 Task: Add Attachment from computer to Card Card0000000333 in Board Board0000000084 in Workspace WS0000000028 in Trello. Add Cover Purple to Card Card0000000333 in Board Board0000000084 in Workspace WS0000000028 in Trello. Add "Move Card To …" Button titled Button0000000333 to "top" of the list "To Do" to Card Card0000000333 in Board Board0000000084 in Workspace WS0000000028 in Trello. Add Description DS0000000333 to Card Card0000000333 in Board Board0000000084 in Workspace WS0000000028 in Trello. Add Comment CM0000000333 to Card Card0000000333 in Board Board0000000084 in Workspace WS0000000028 in Trello
Action: Mouse moved to (341, 256)
Screenshot: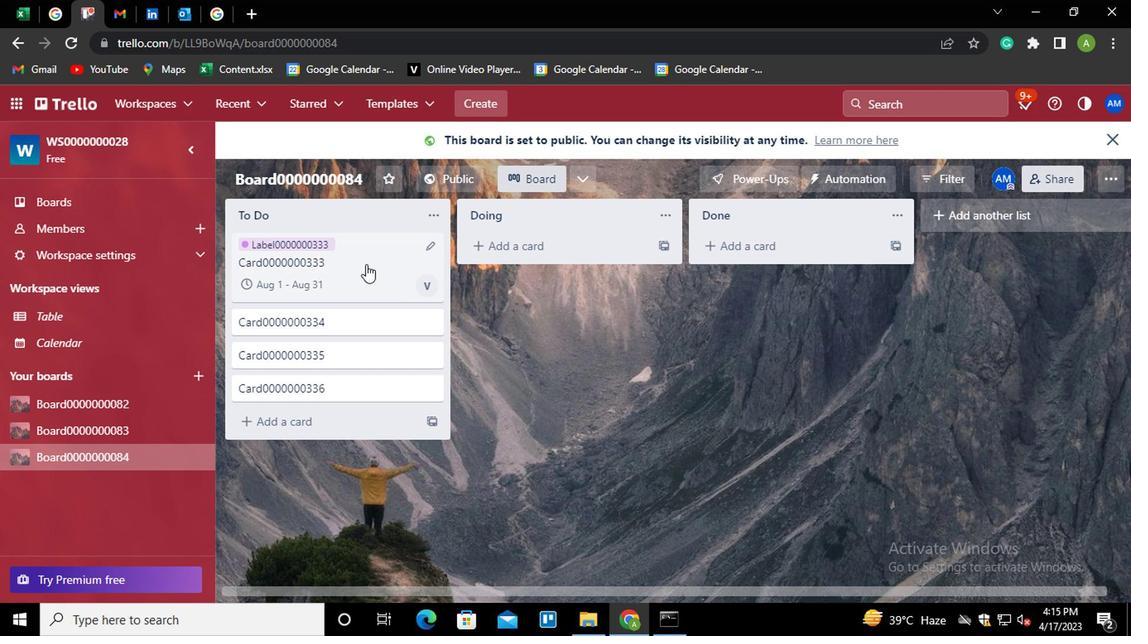 
Action: Mouse pressed left at (341, 256)
Screenshot: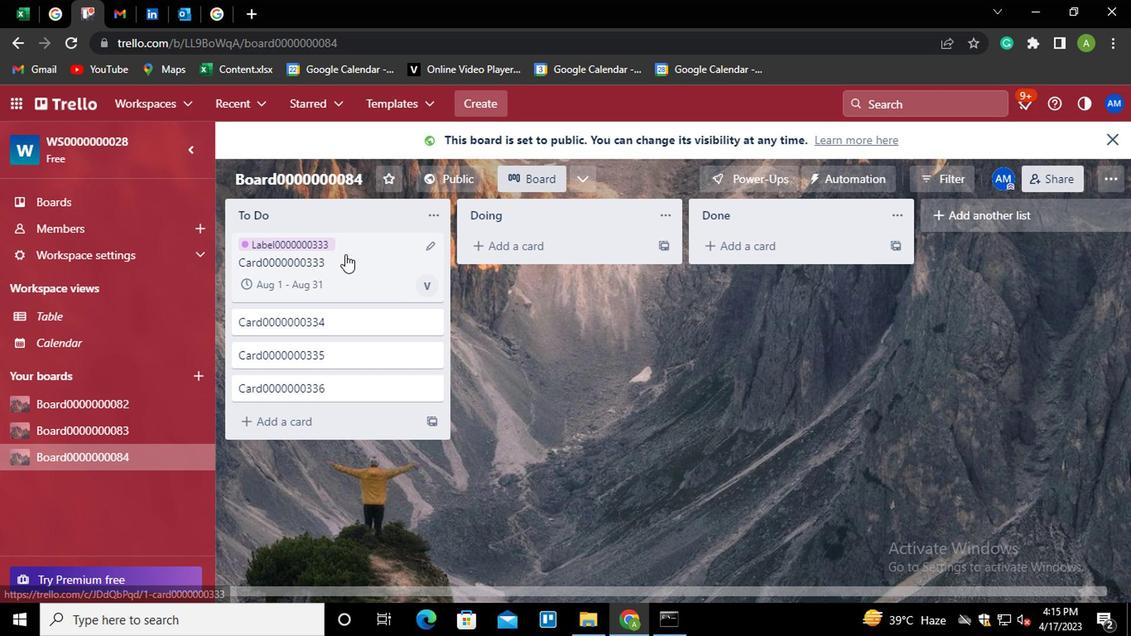 
Action: Mouse moved to (757, 368)
Screenshot: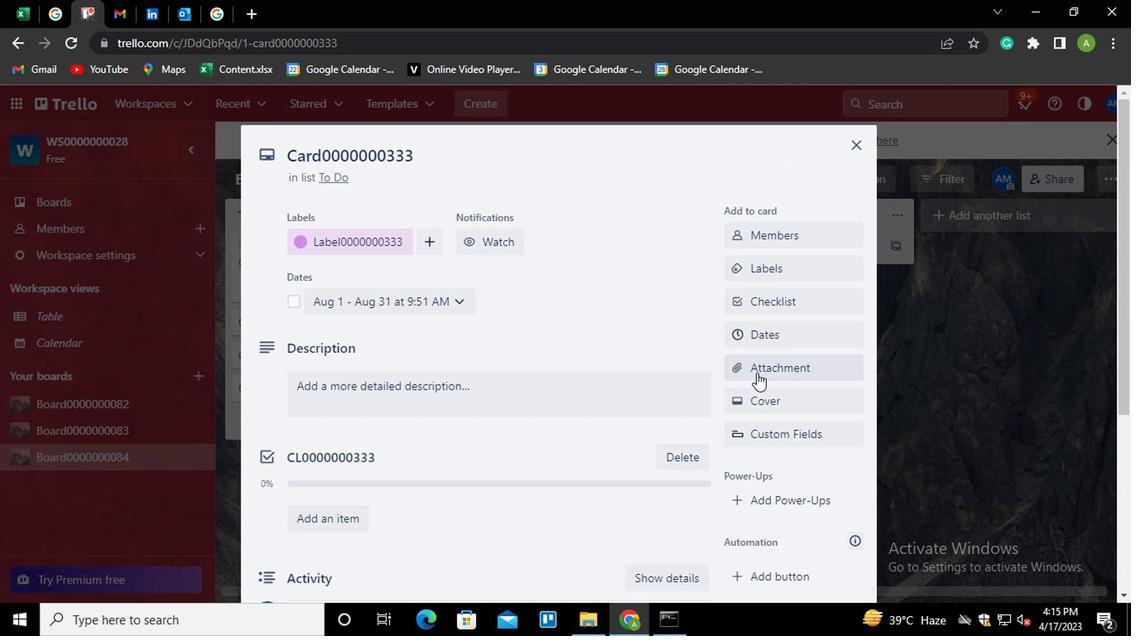 
Action: Mouse pressed left at (757, 368)
Screenshot: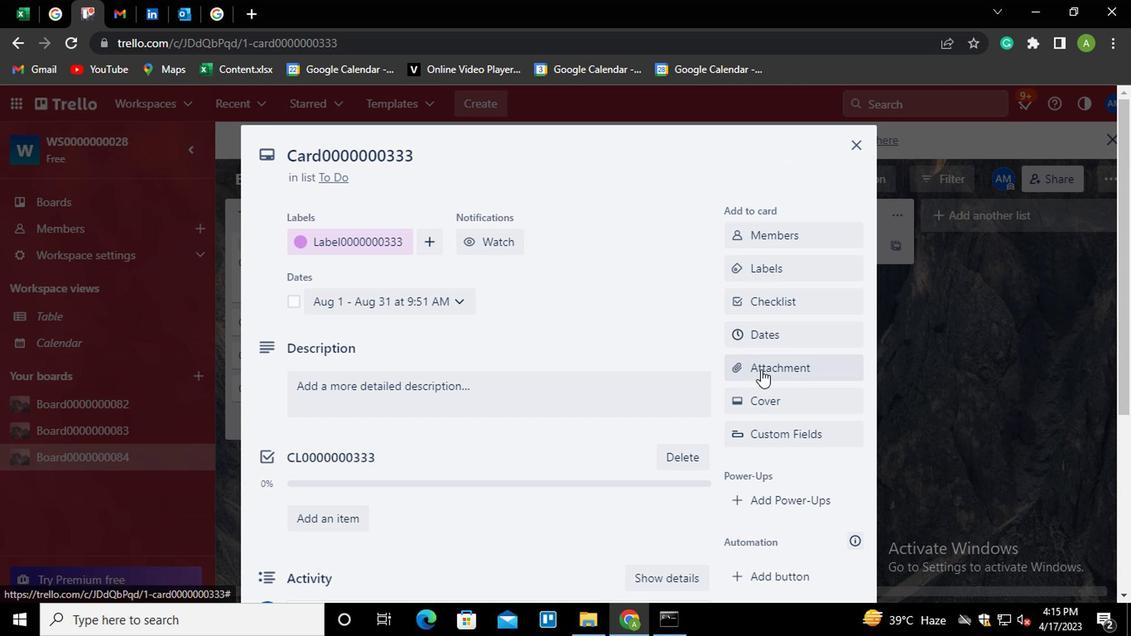 
Action: Mouse moved to (744, 182)
Screenshot: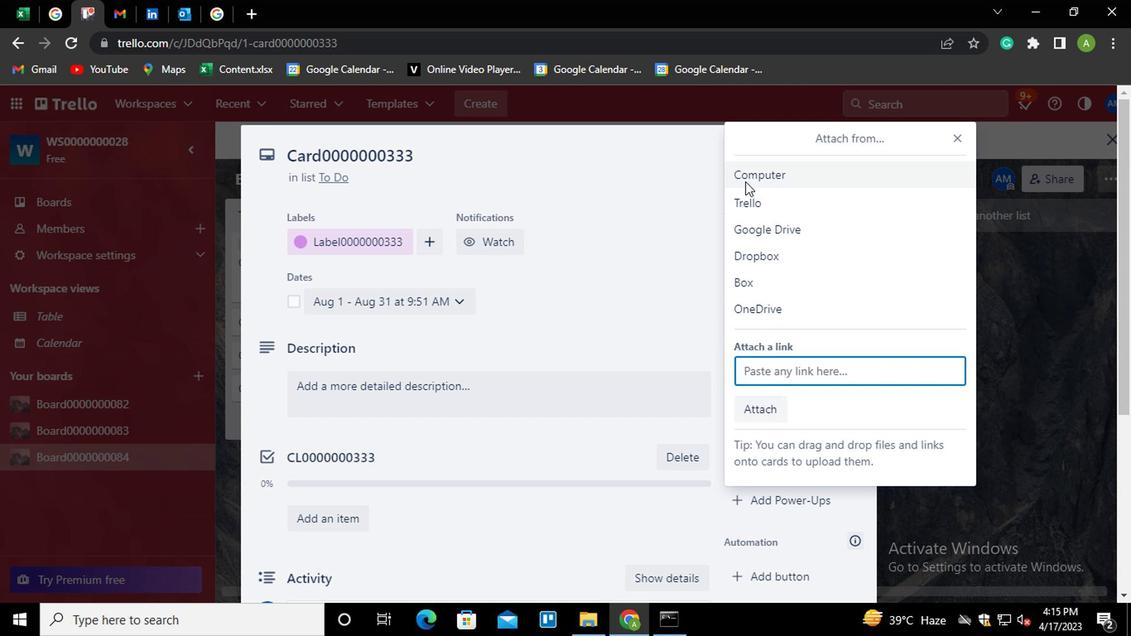 
Action: Mouse pressed left at (744, 182)
Screenshot: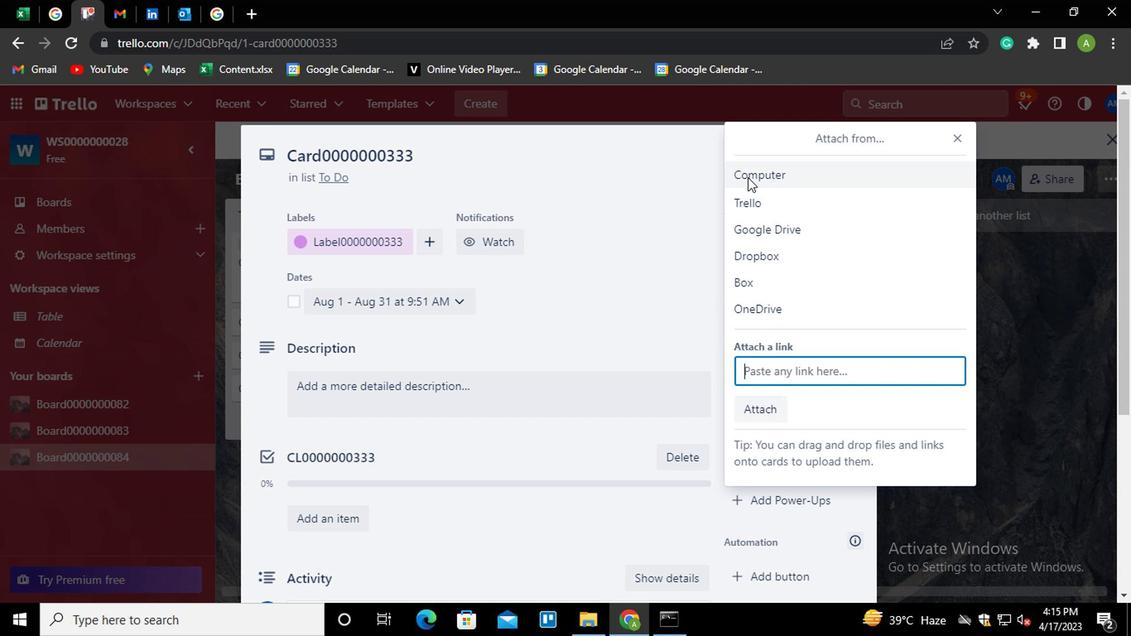 
Action: Mouse moved to (201, 121)
Screenshot: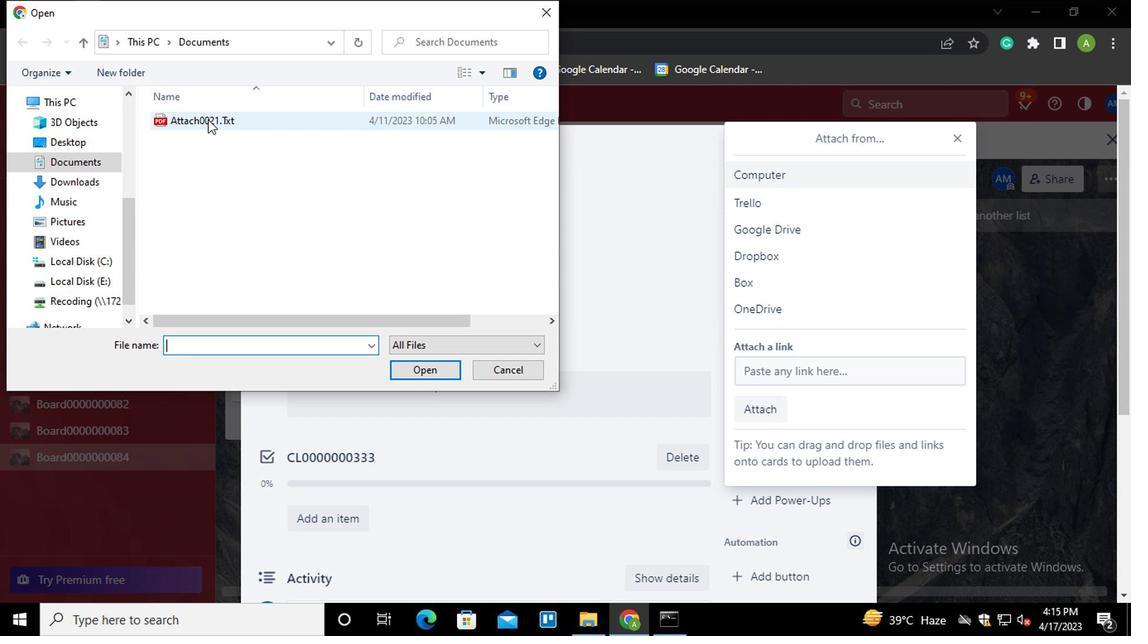 
Action: Mouse pressed left at (201, 121)
Screenshot: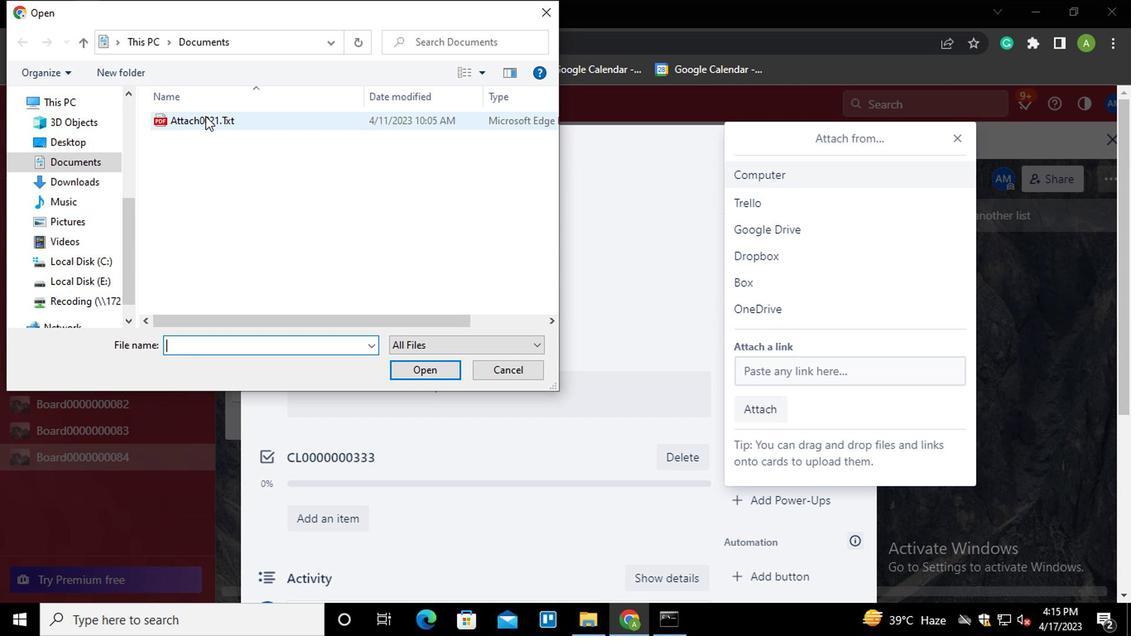 
Action: Mouse moved to (411, 368)
Screenshot: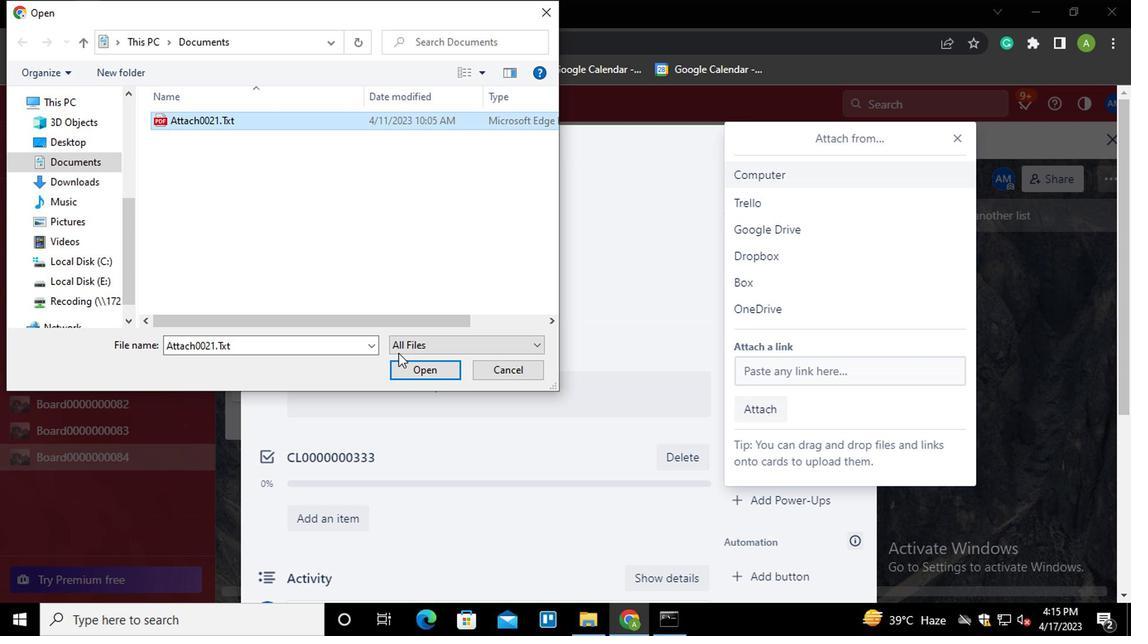 
Action: Mouse pressed left at (411, 368)
Screenshot: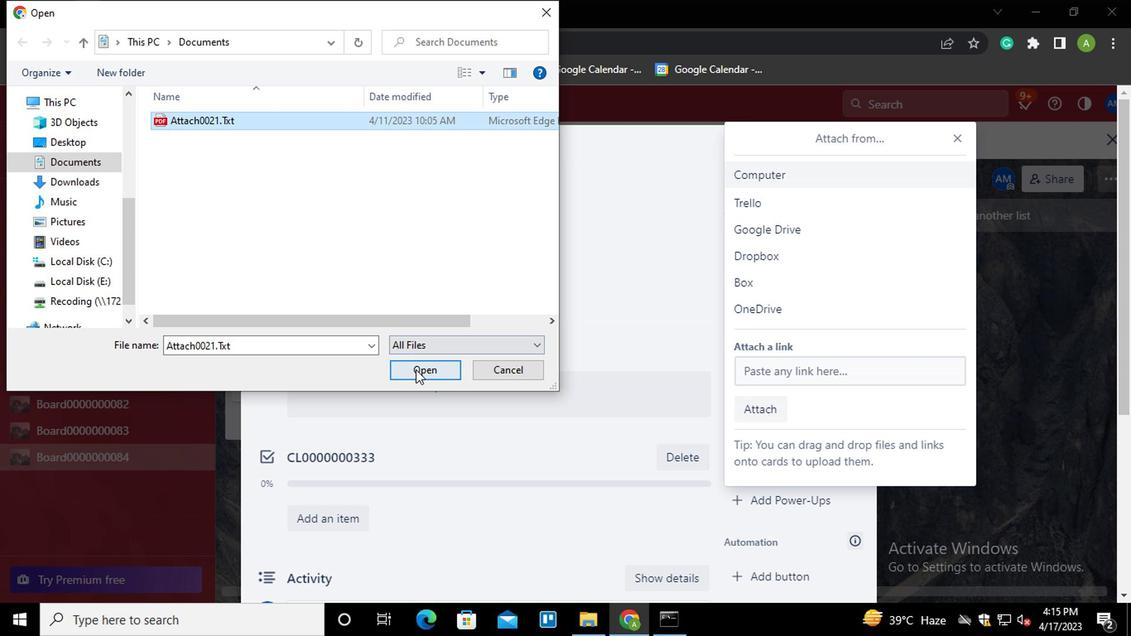 
Action: Mouse moved to (773, 398)
Screenshot: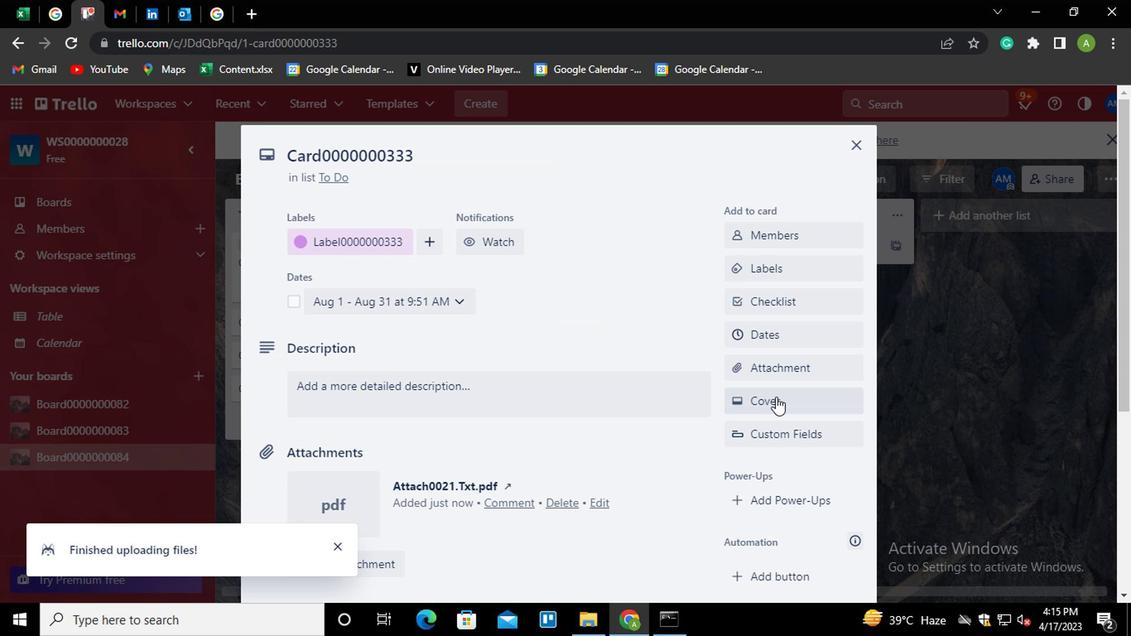 
Action: Mouse pressed left at (773, 398)
Screenshot: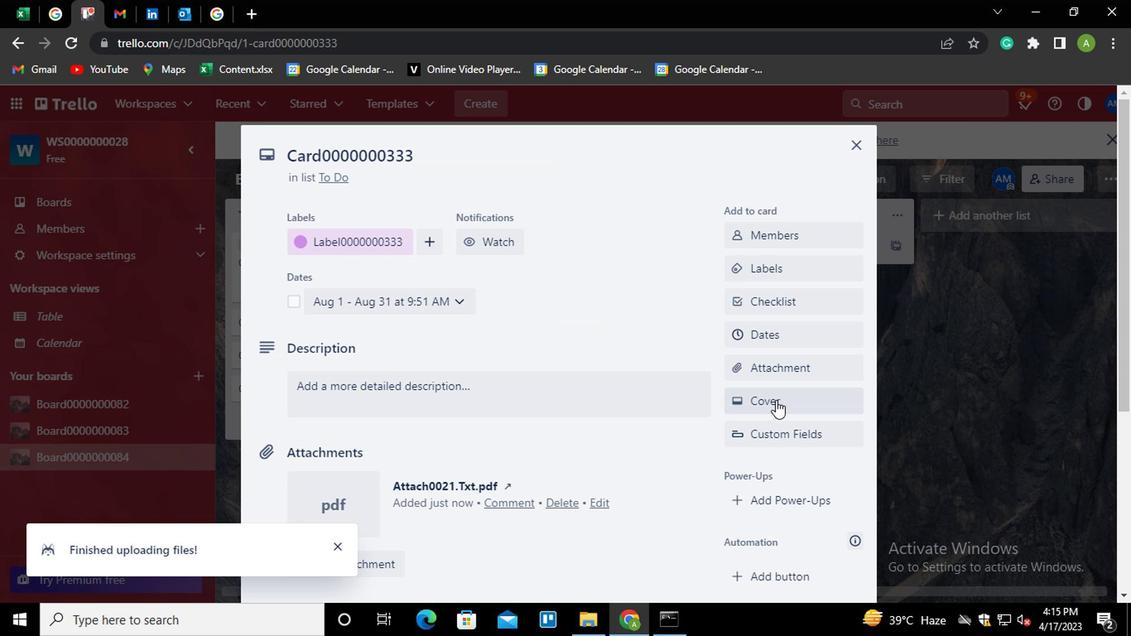 
Action: Mouse moved to (929, 281)
Screenshot: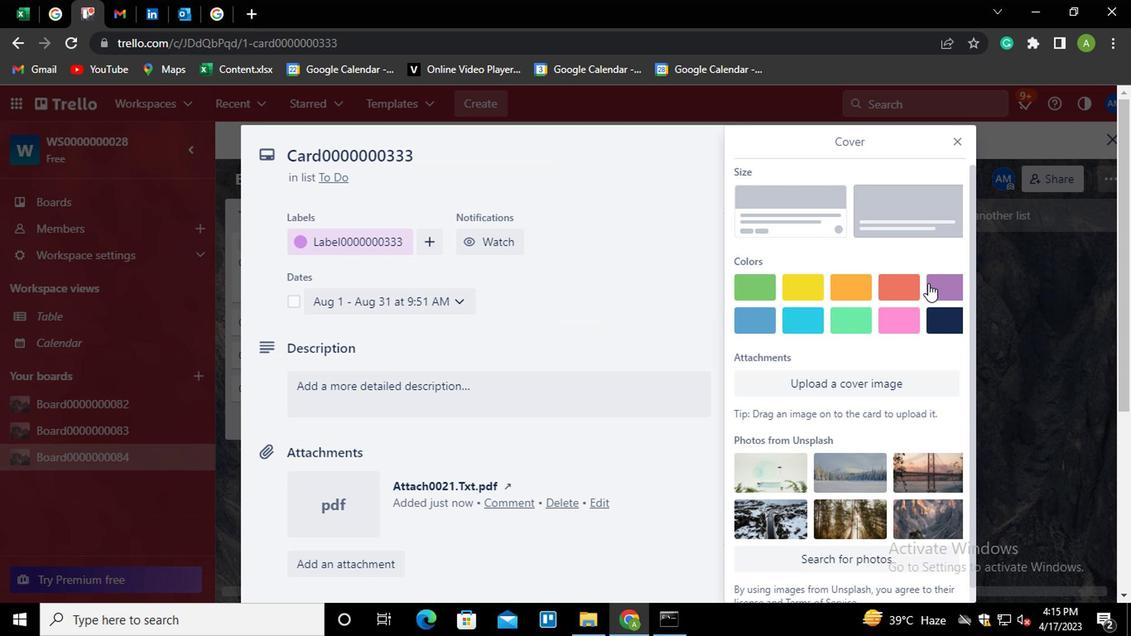 
Action: Mouse pressed left at (929, 281)
Screenshot: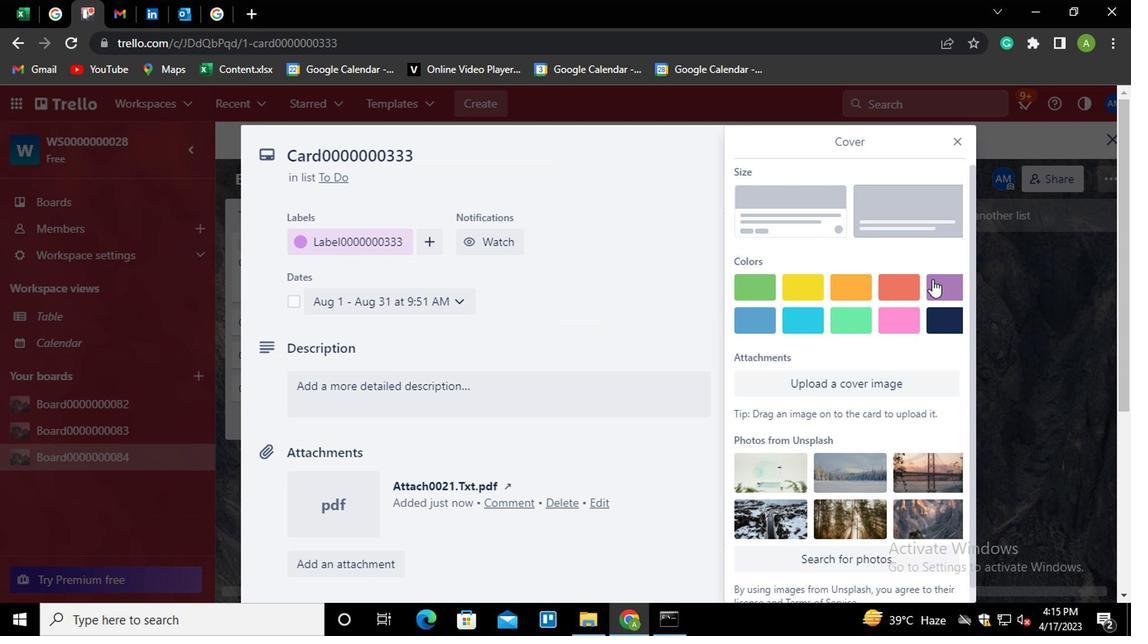 
Action: Mouse moved to (662, 371)
Screenshot: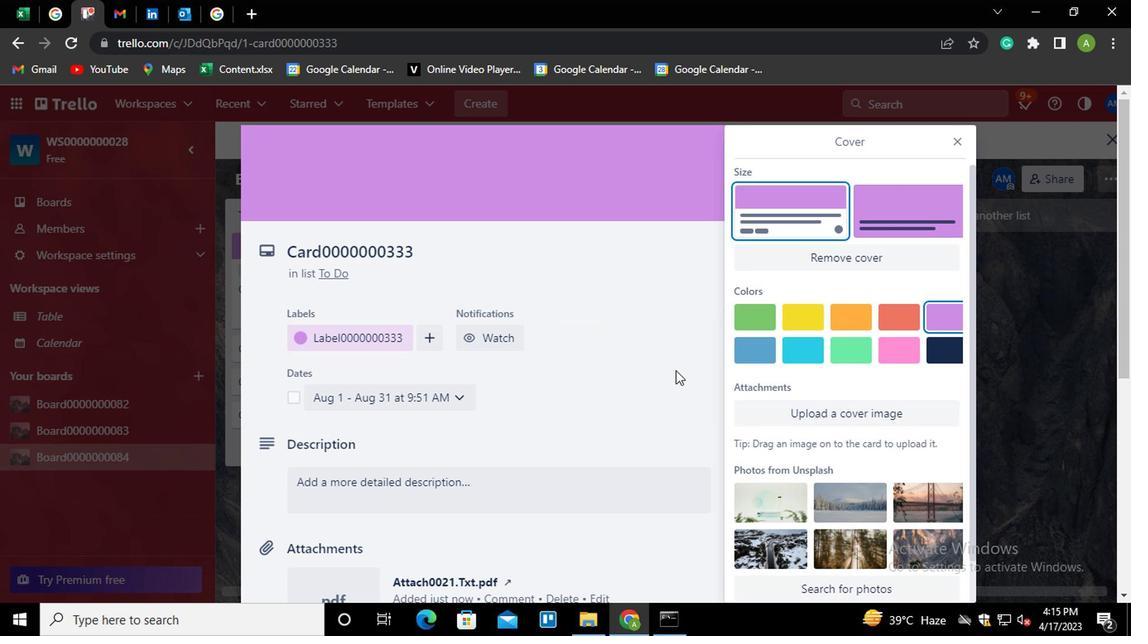 
Action: Mouse pressed left at (662, 371)
Screenshot: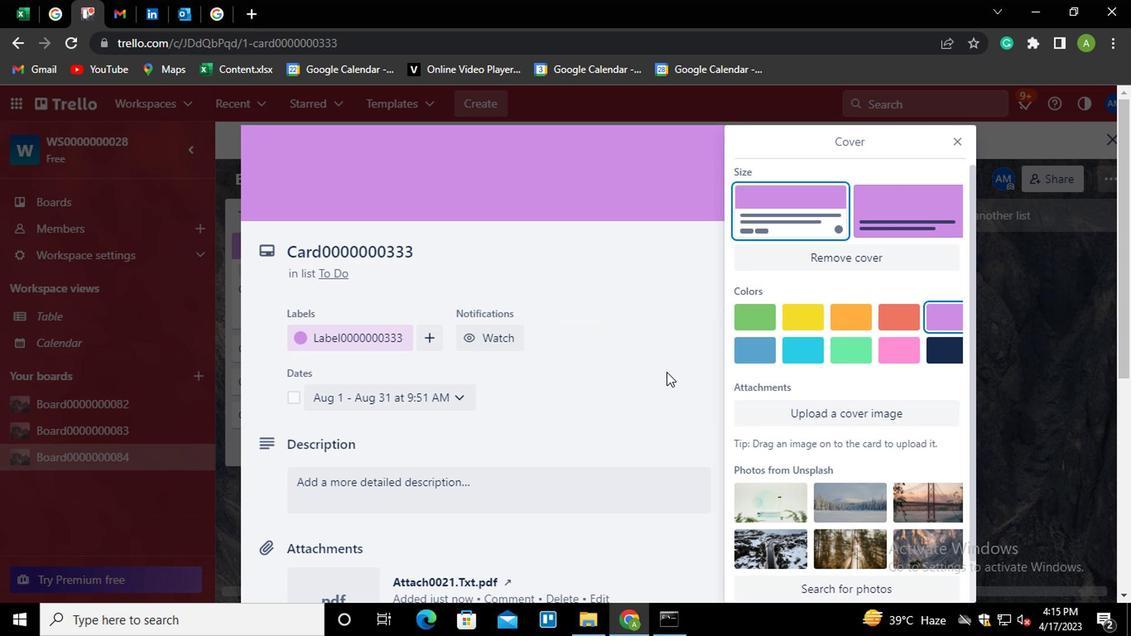 
Action: Mouse moved to (761, 421)
Screenshot: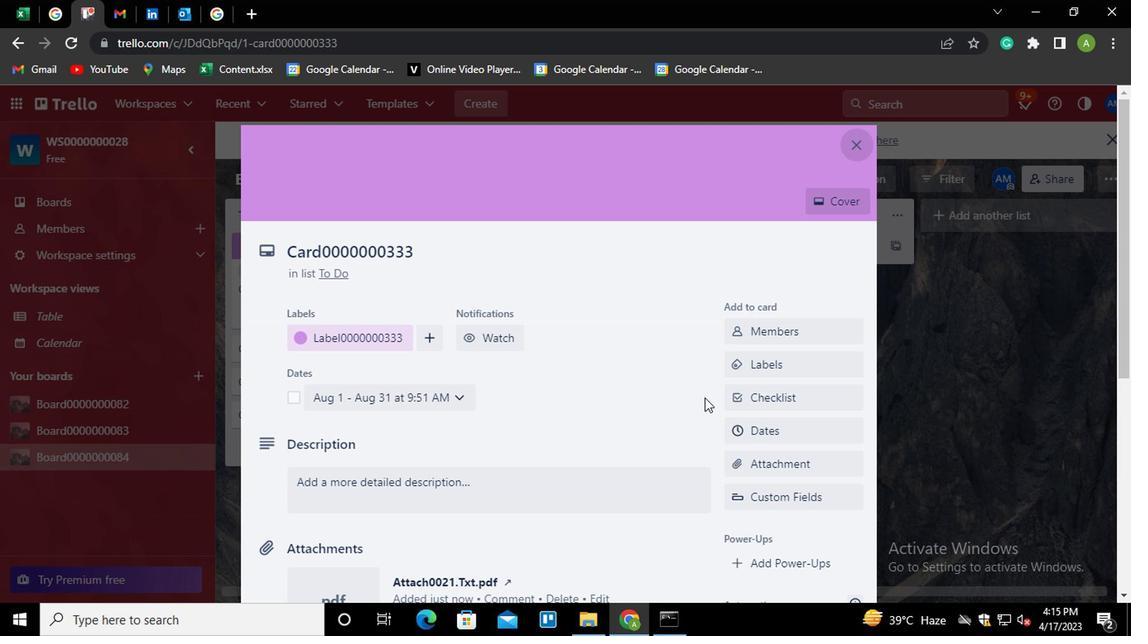 
Action: Mouse scrolled (761, 421) with delta (0, 0)
Screenshot: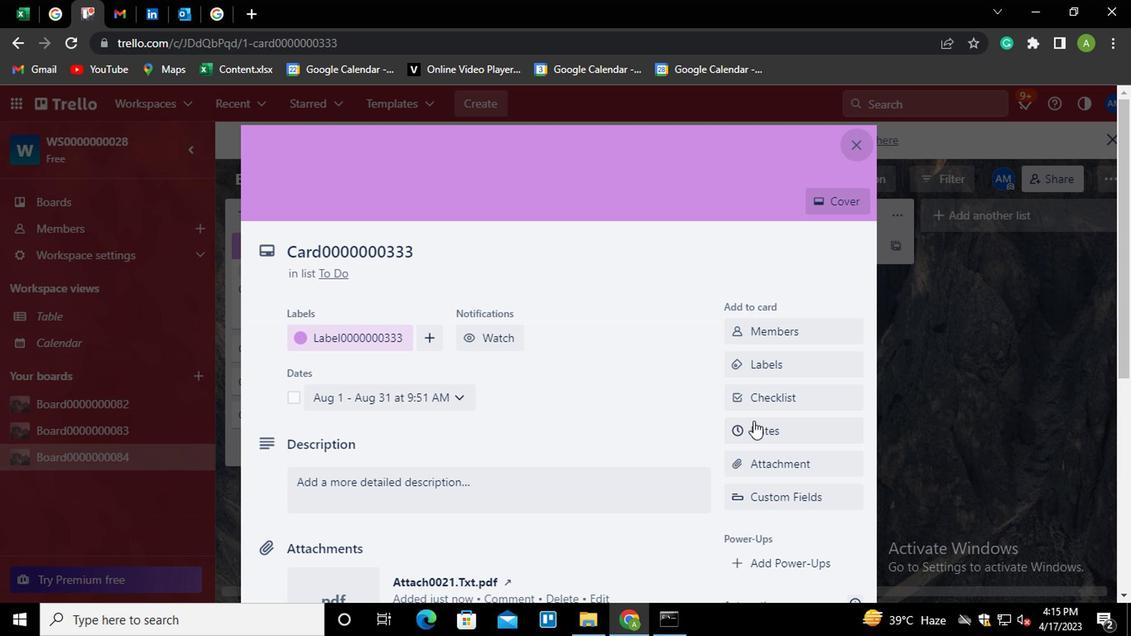 
Action: Mouse scrolled (761, 421) with delta (0, 0)
Screenshot: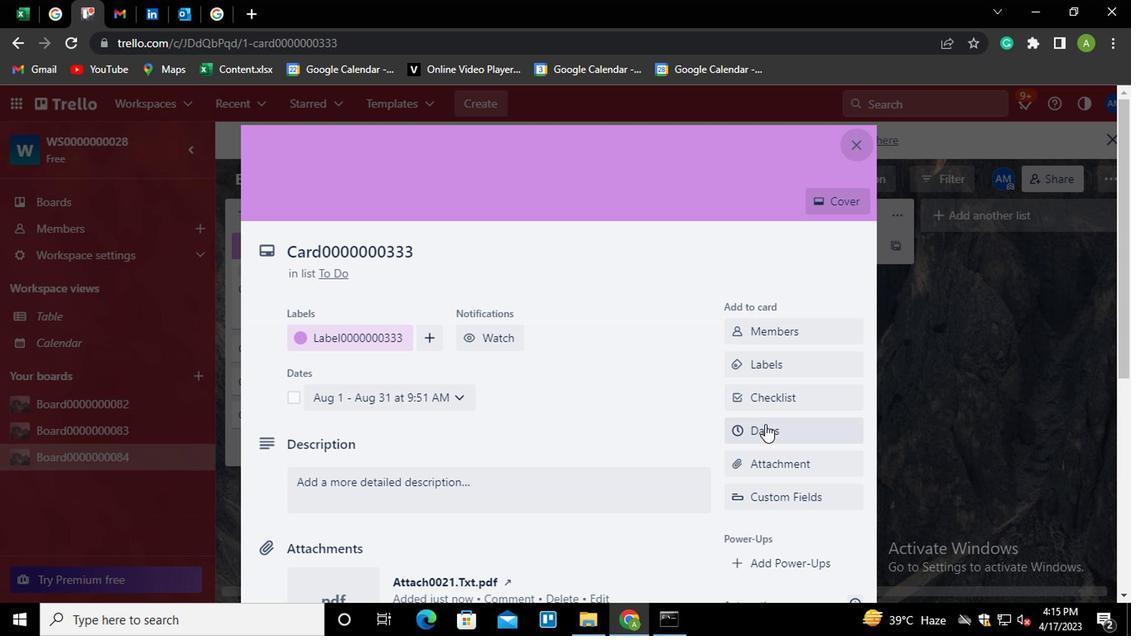 
Action: Mouse moved to (771, 463)
Screenshot: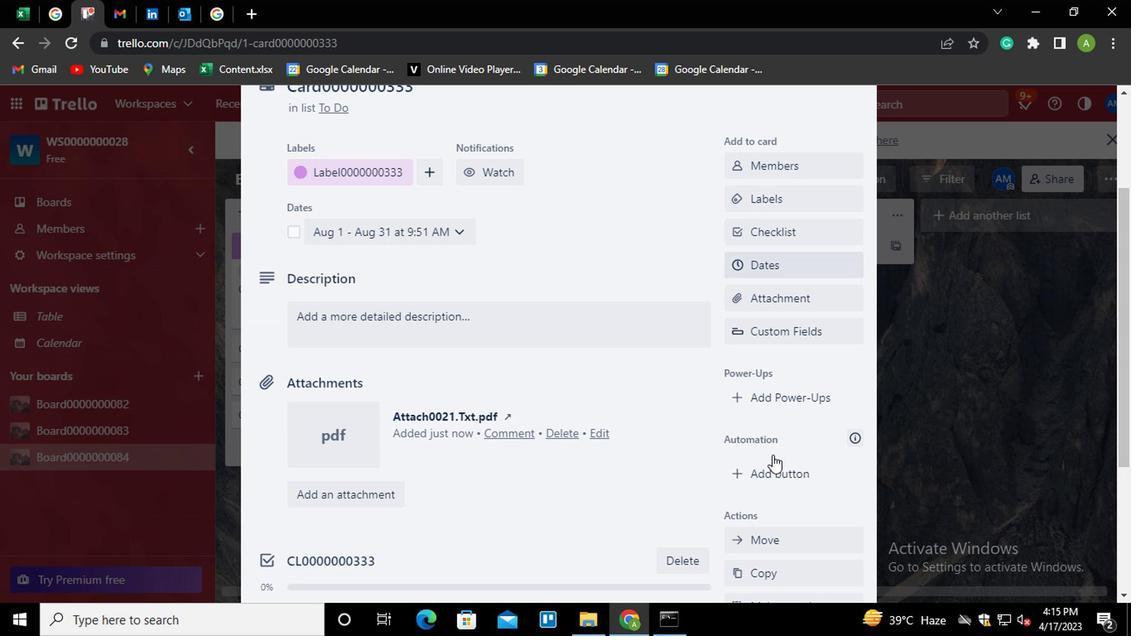 
Action: Mouse pressed left at (771, 463)
Screenshot: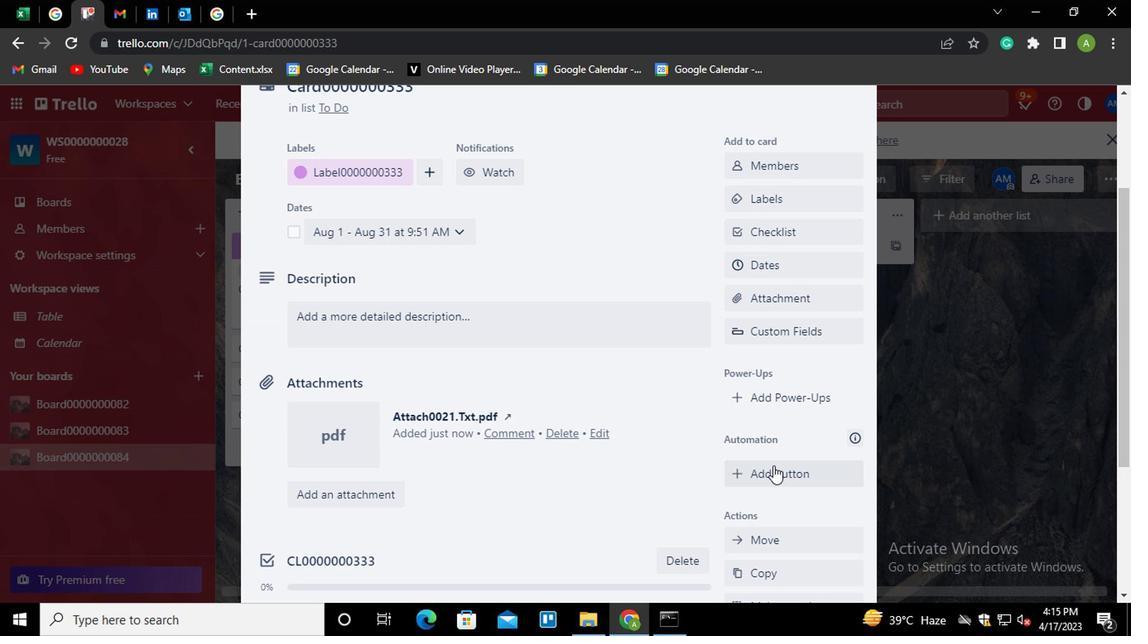 
Action: Mouse moved to (769, 213)
Screenshot: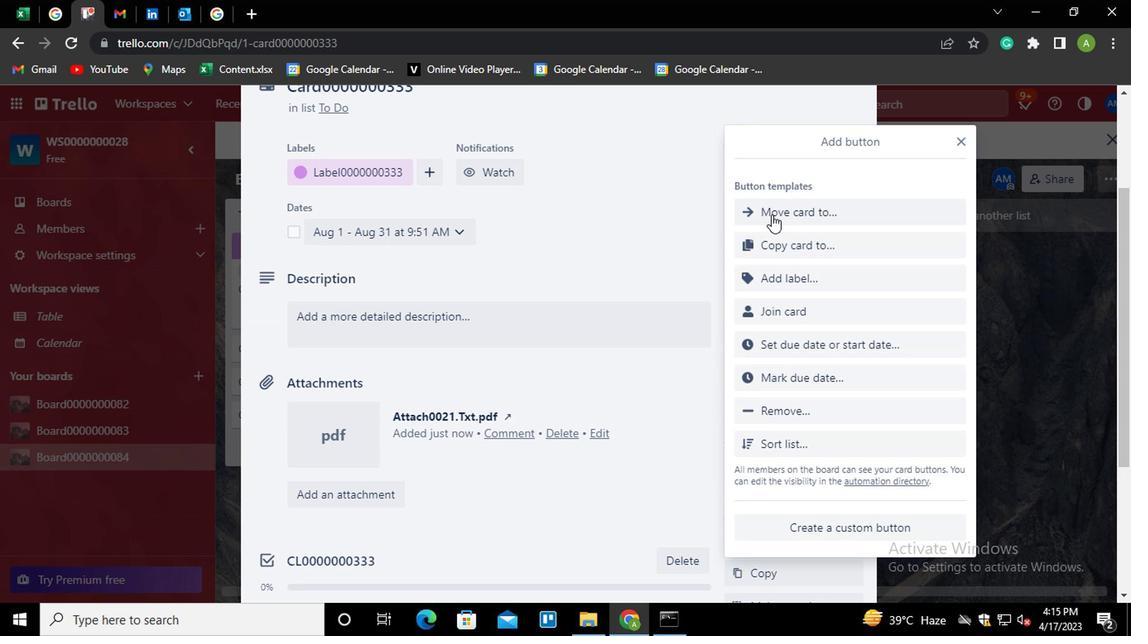 
Action: Mouse pressed left at (769, 213)
Screenshot: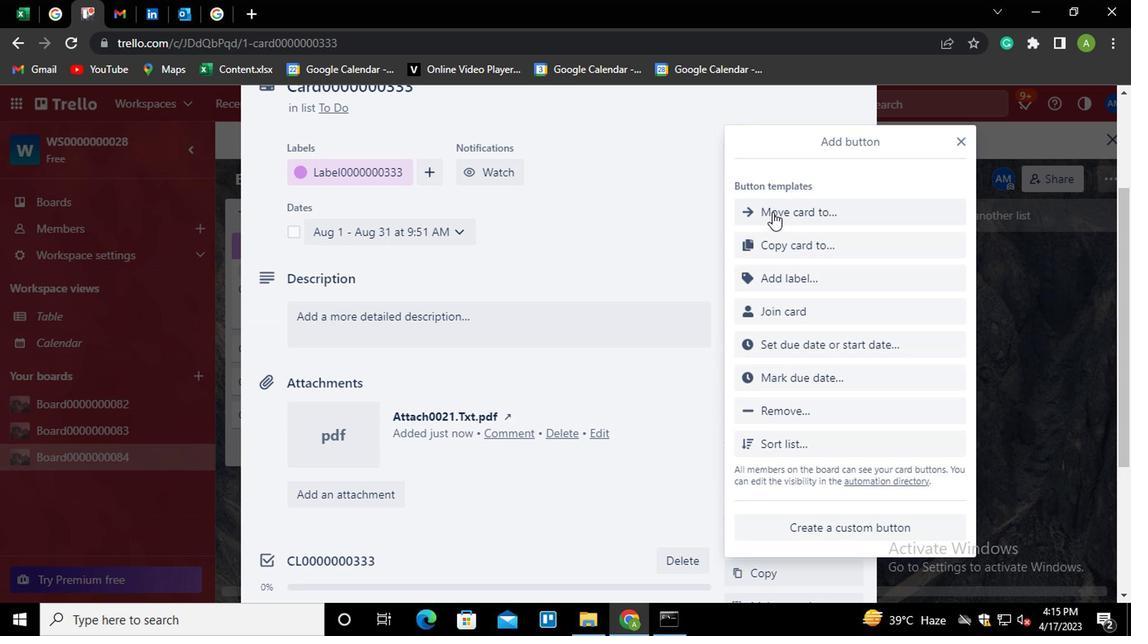 
Action: Mouse moved to (793, 215)
Screenshot: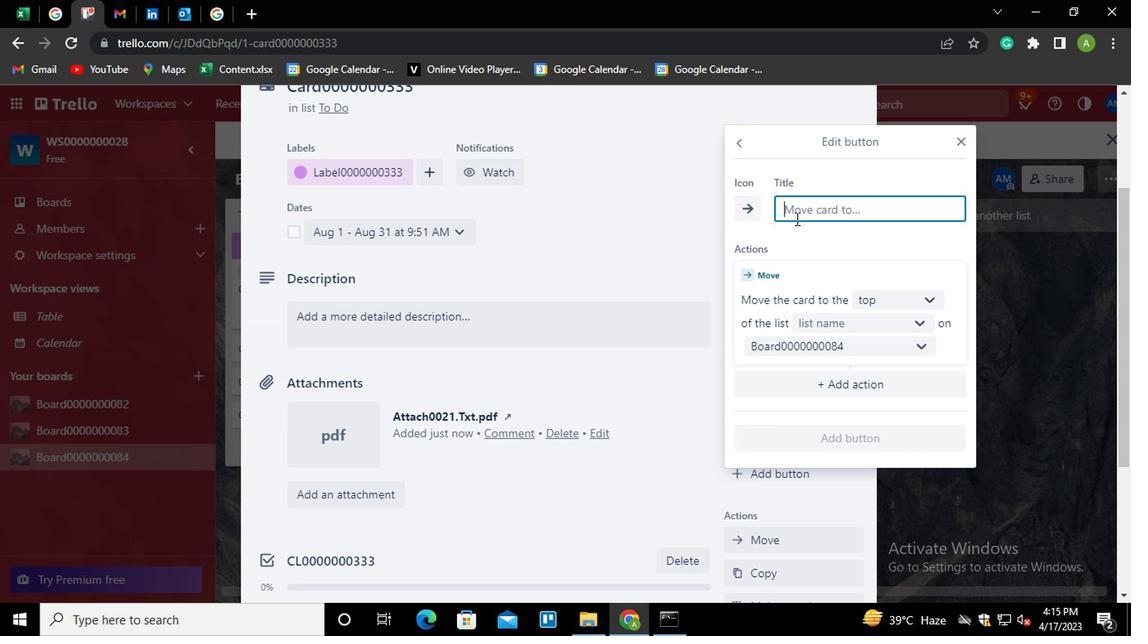 
Action: Key pressed <Key.shift>BUTTON0000000333
Screenshot: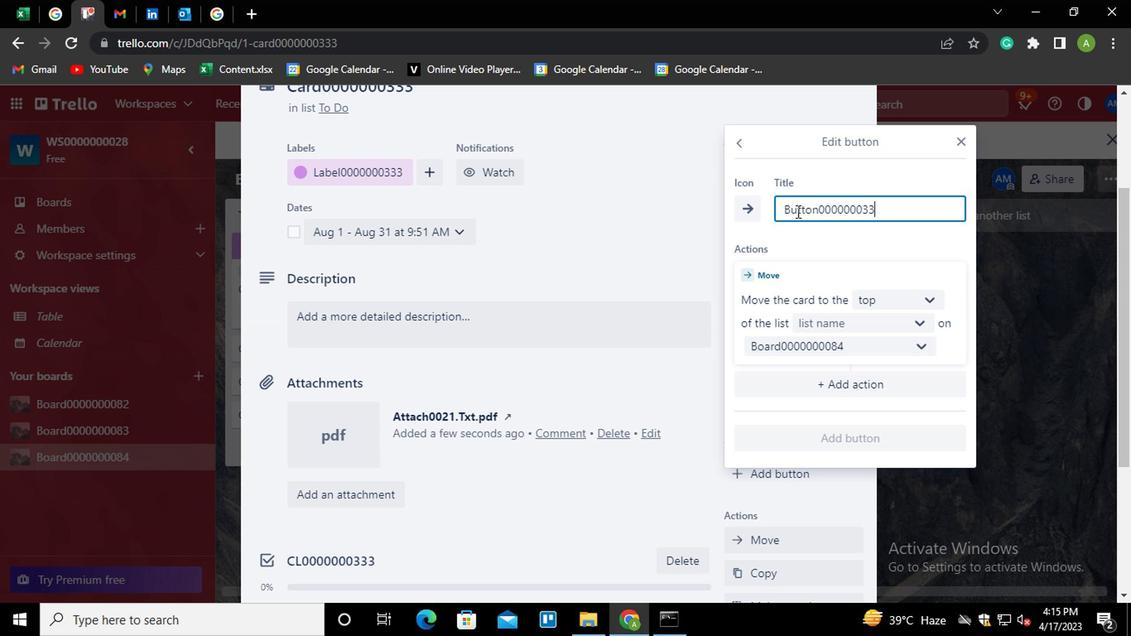 
Action: Mouse moved to (898, 326)
Screenshot: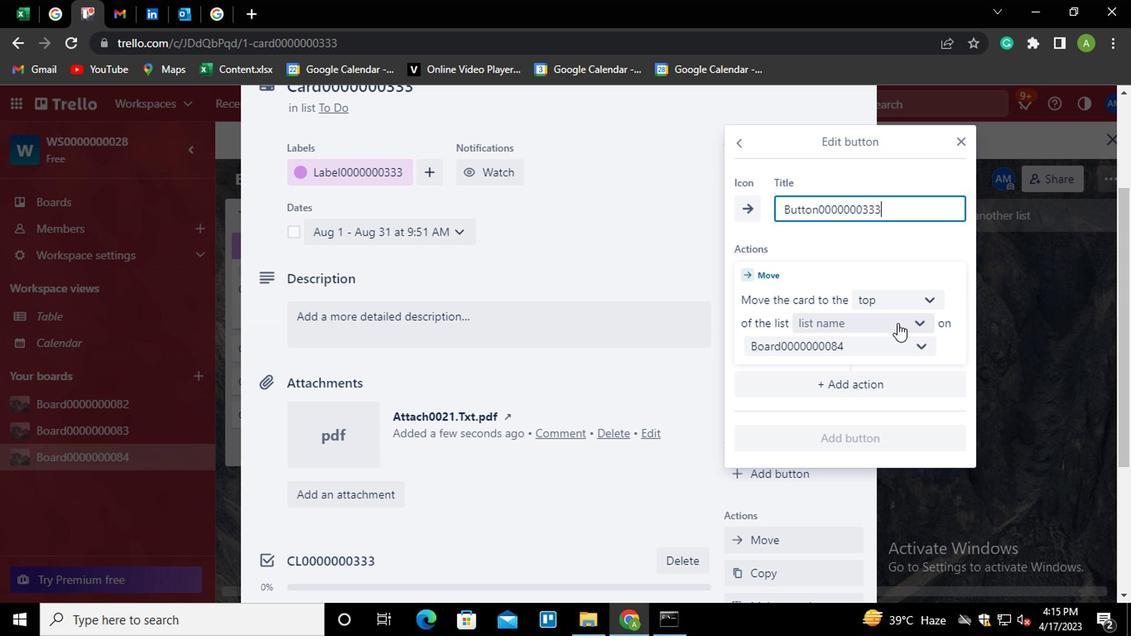 
Action: Mouse pressed left at (898, 326)
Screenshot: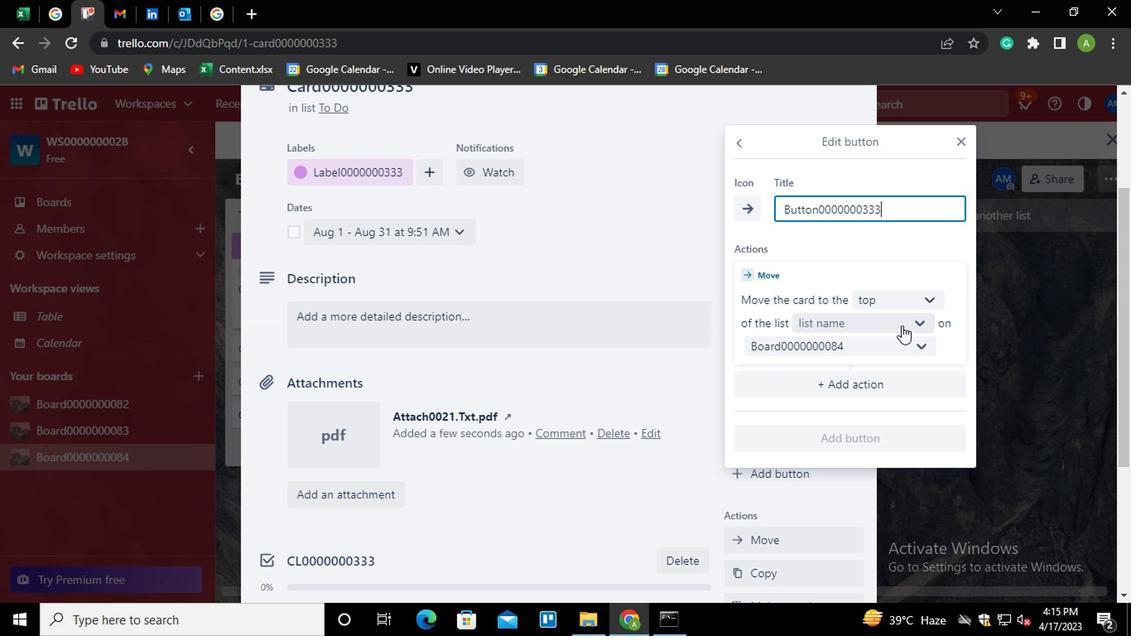 
Action: Mouse moved to (849, 359)
Screenshot: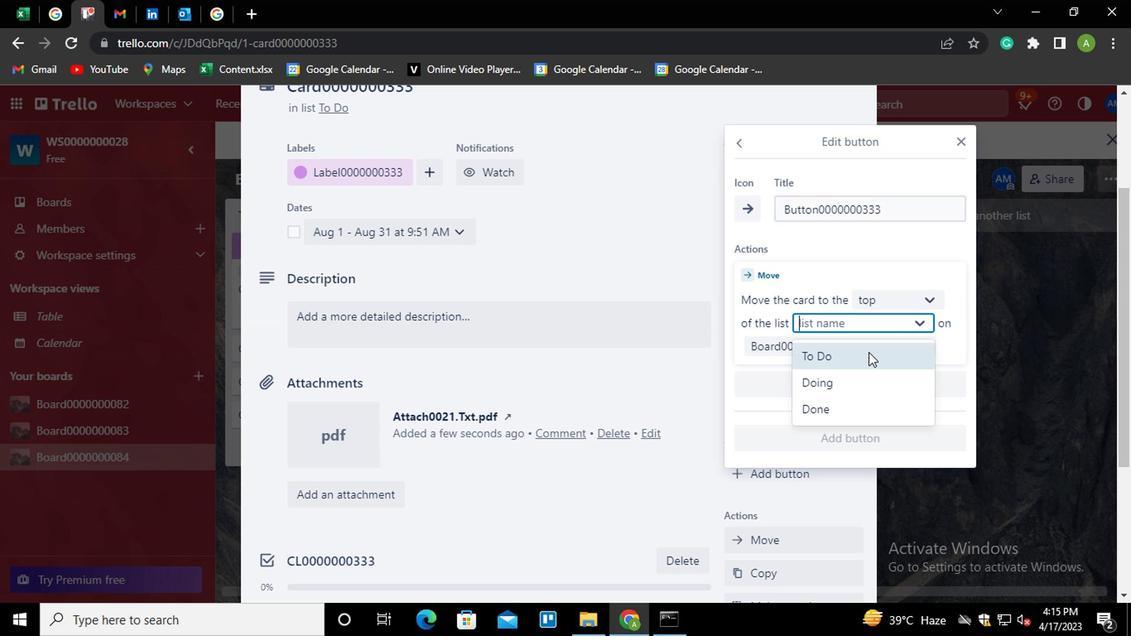 
Action: Mouse pressed left at (849, 359)
Screenshot: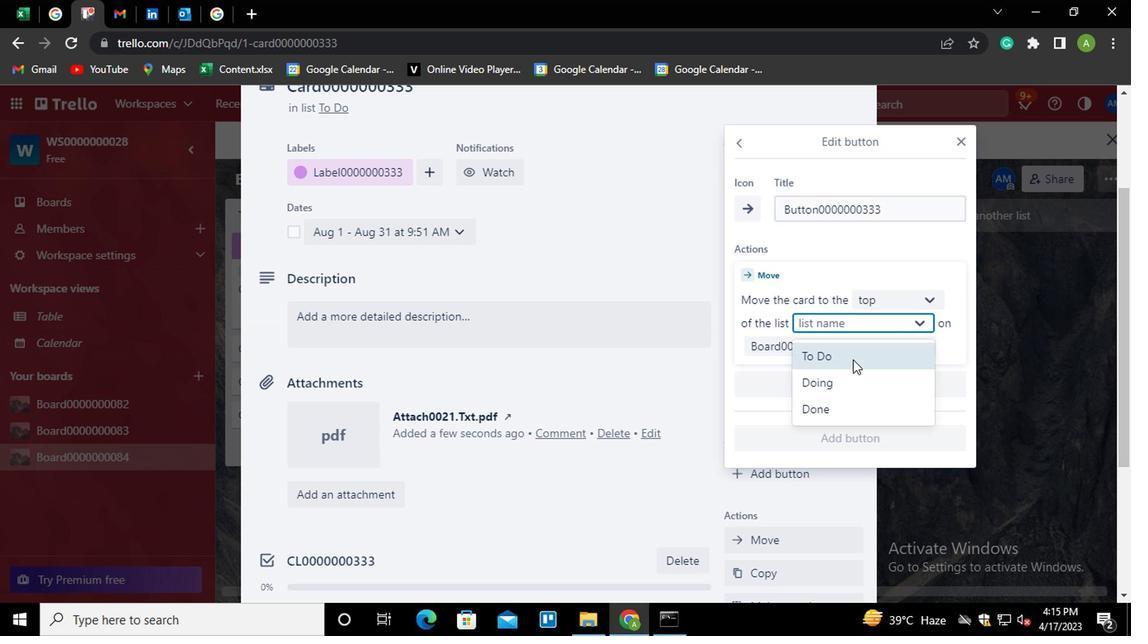 
Action: Mouse moved to (842, 443)
Screenshot: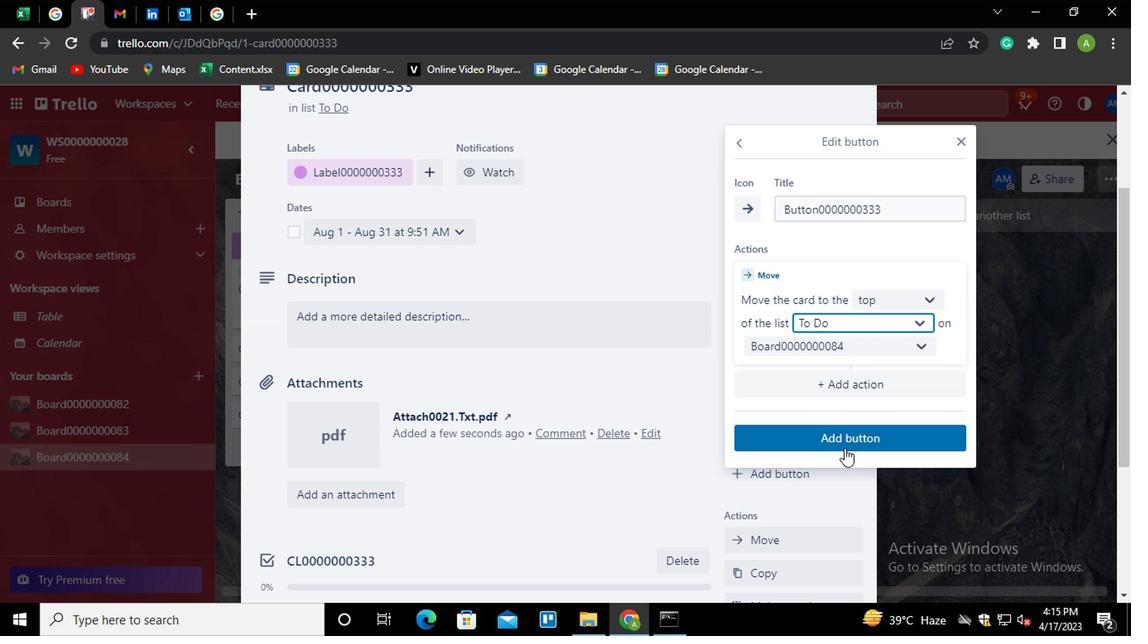 
Action: Mouse pressed left at (842, 443)
Screenshot: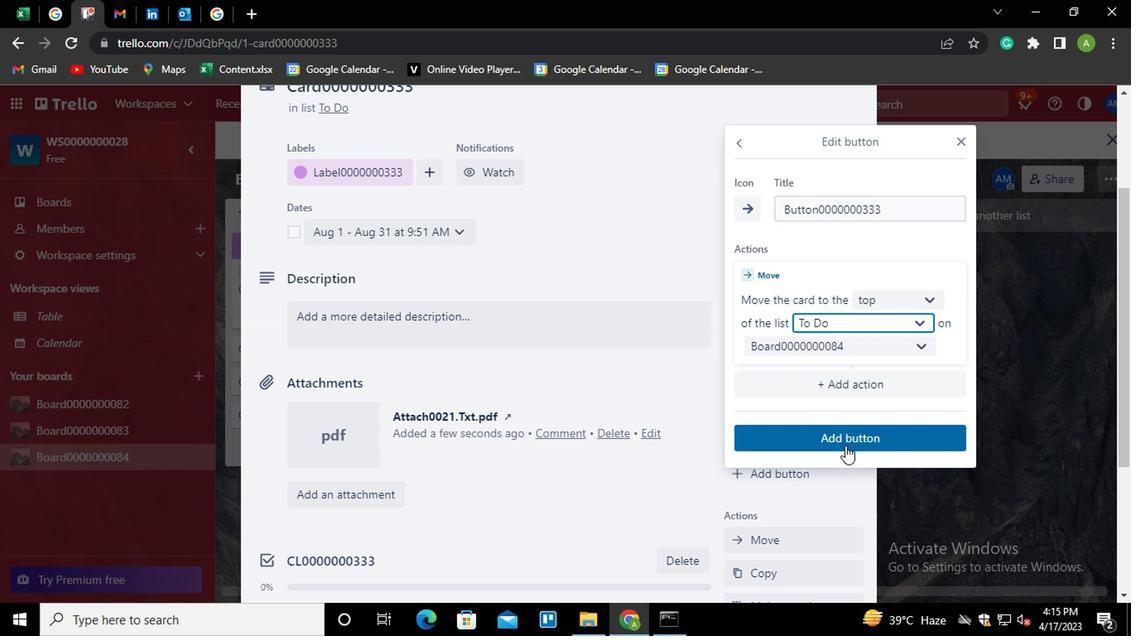 
Action: Mouse moved to (398, 311)
Screenshot: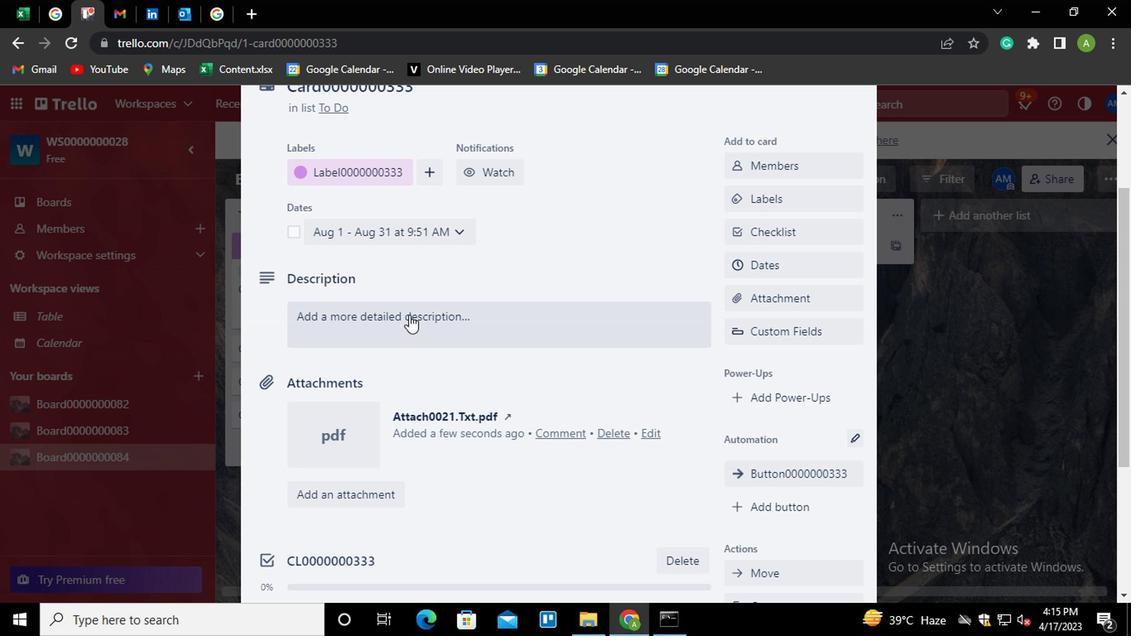 
Action: Mouse pressed left at (398, 311)
Screenshot: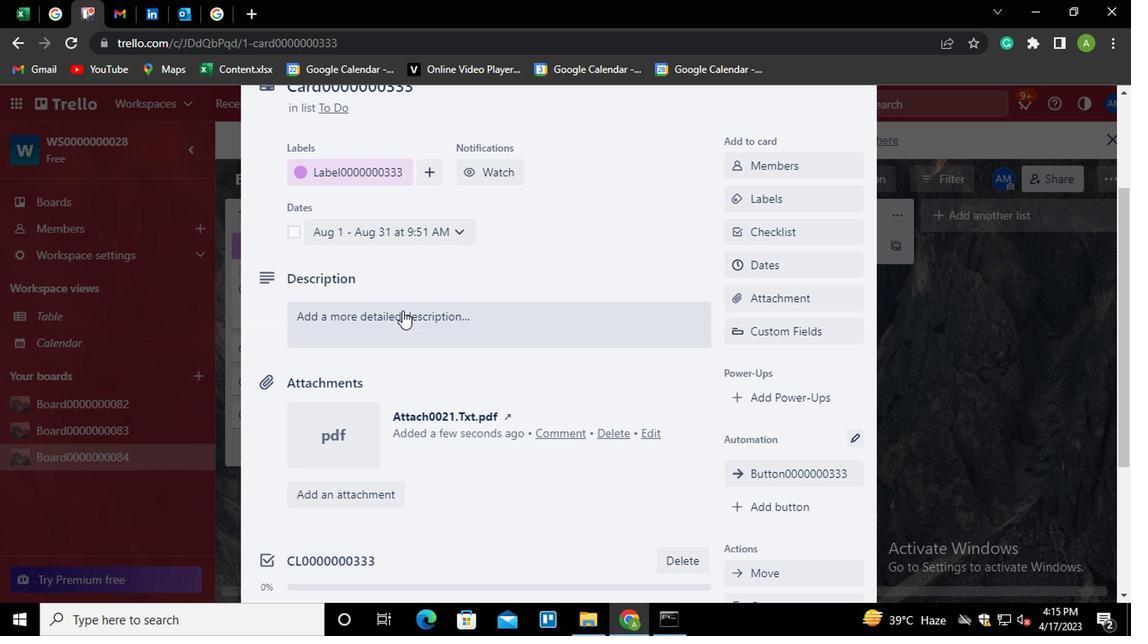 
Action: Mouse moved to (404, 333)
Screenshot: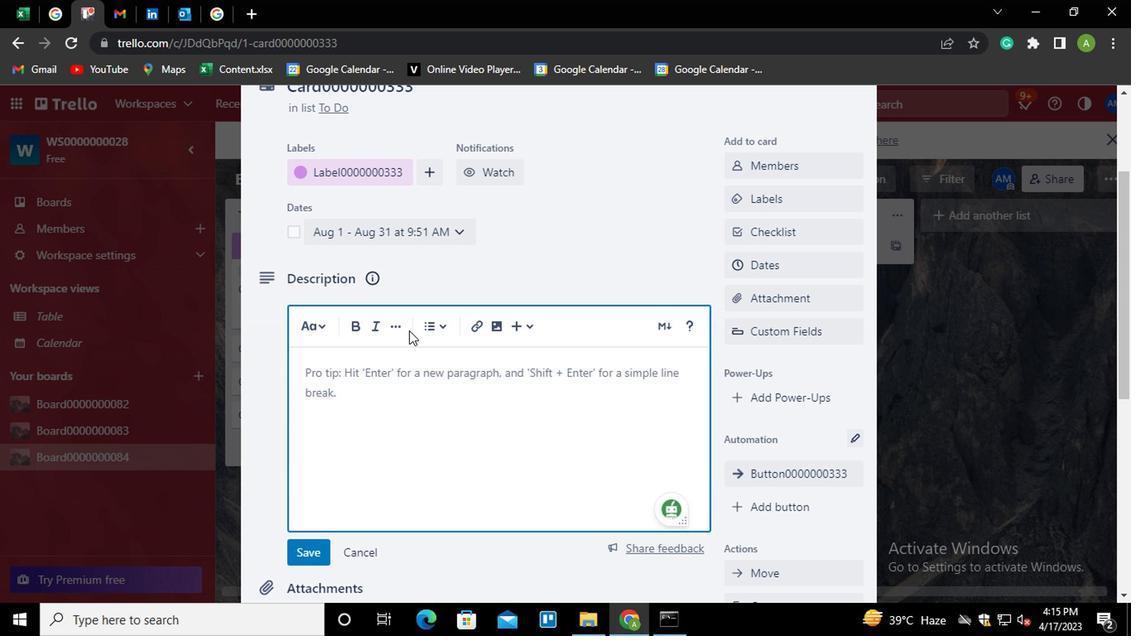 
Action: Key pressed <Key.shift>DS0000000333
Screenshot: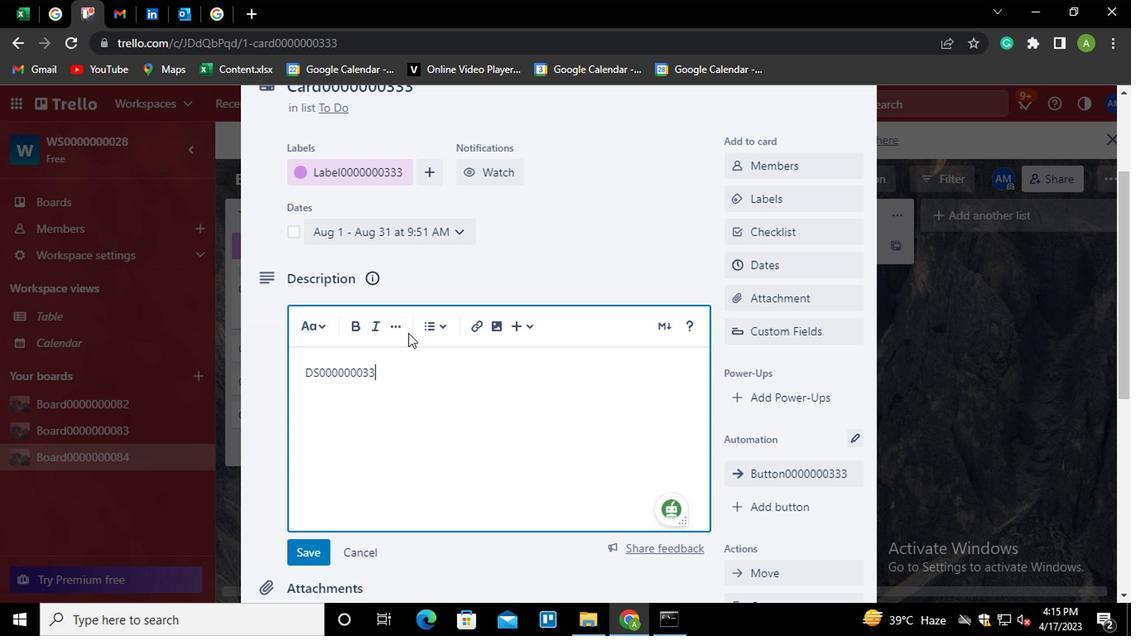 
Action: Mouse moved to (424, 355)
Screenshot: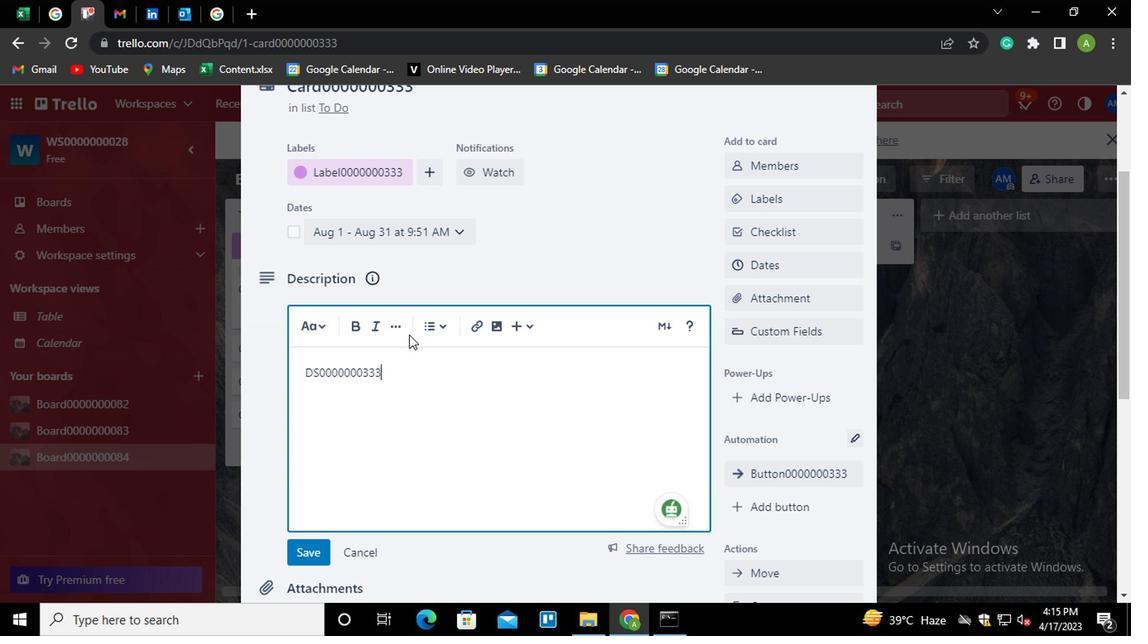
Action: Mouse scrolled (424, 355) with delta (0, 0)
Screenshot: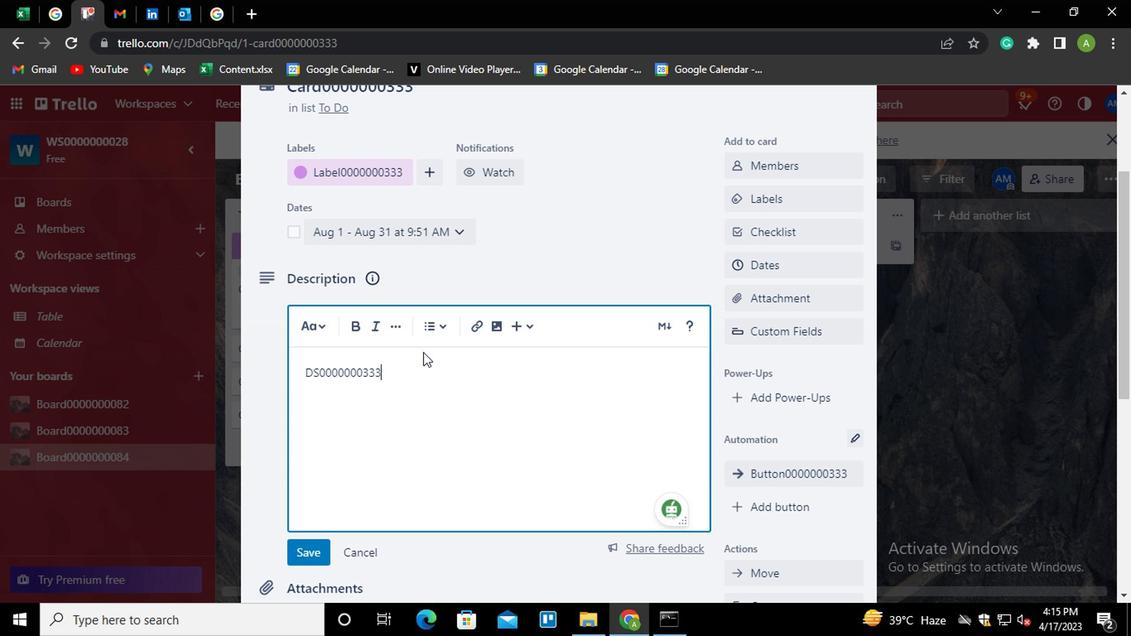 
Action: Mouse scrolled (424, 355) with delta (0, 0)
Screenshot: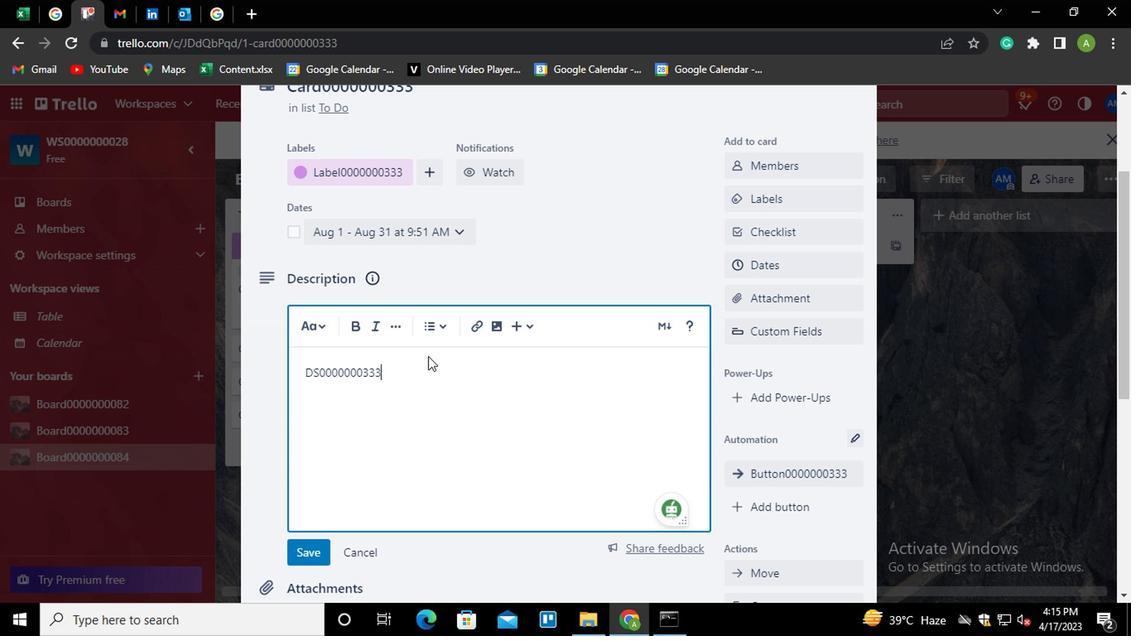 
Action: Mouse scrolled (424, 355) with delta (0, 0)
Screenshot: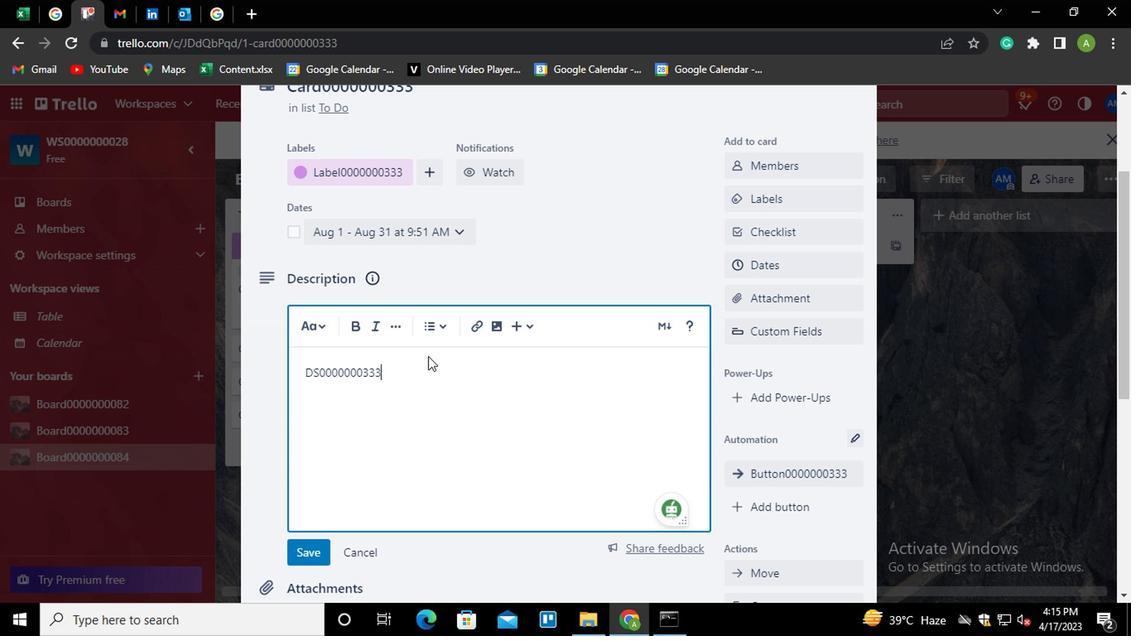
Action: Mouse moved to (307, 307)
Screenshot: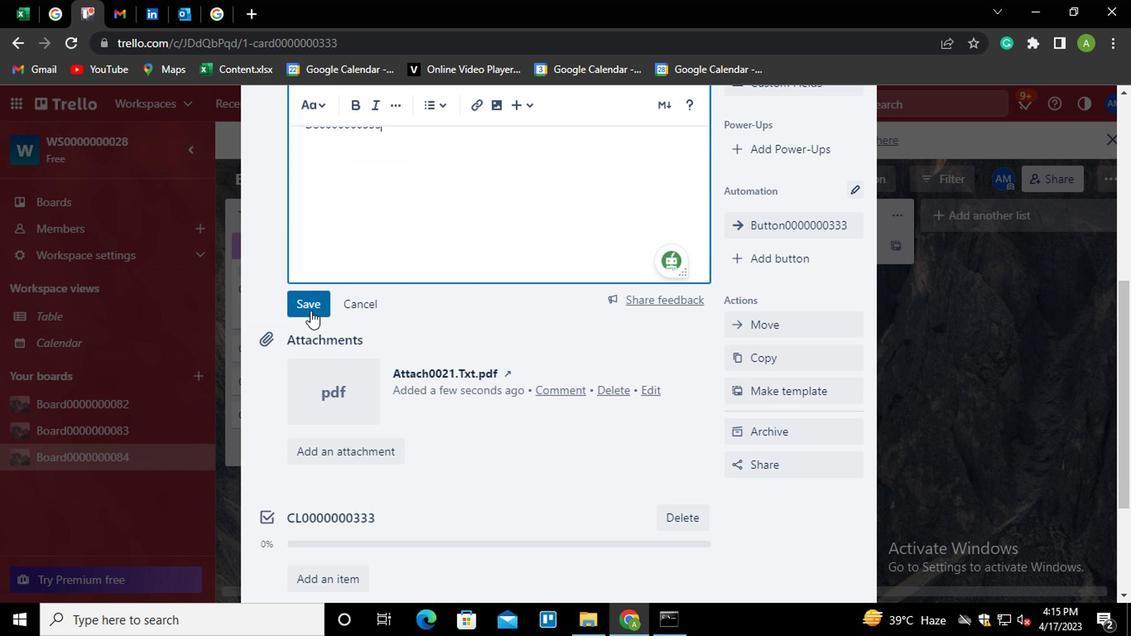 
Action: Mouse pressed left at (307, 307)
Screenshot: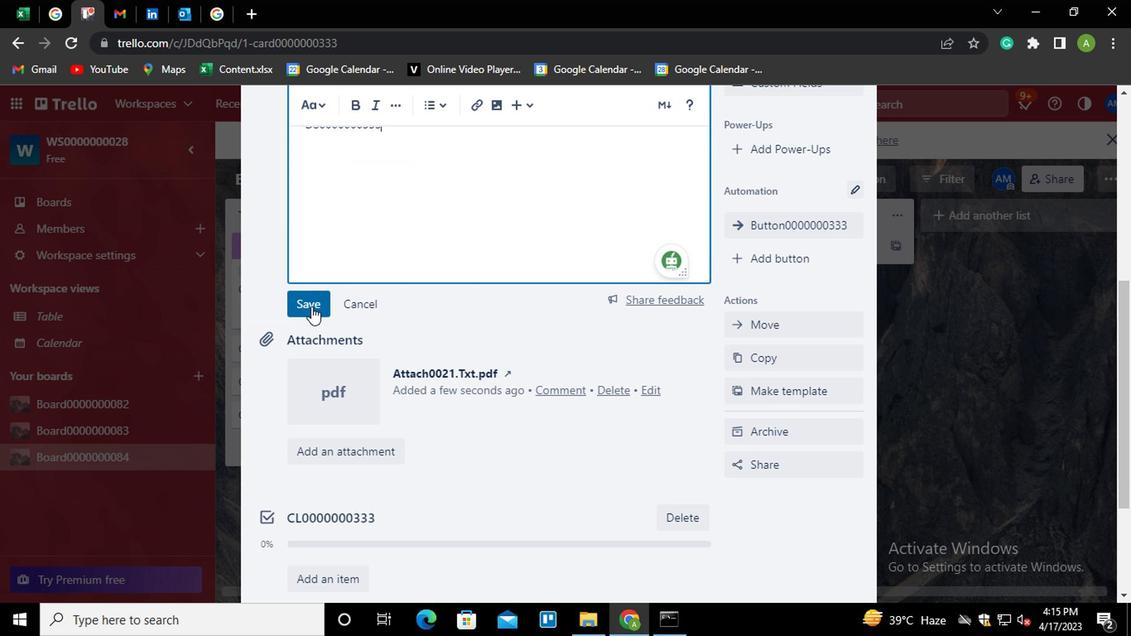 
Action: Mouse moved to (334, 472)
Screenshot: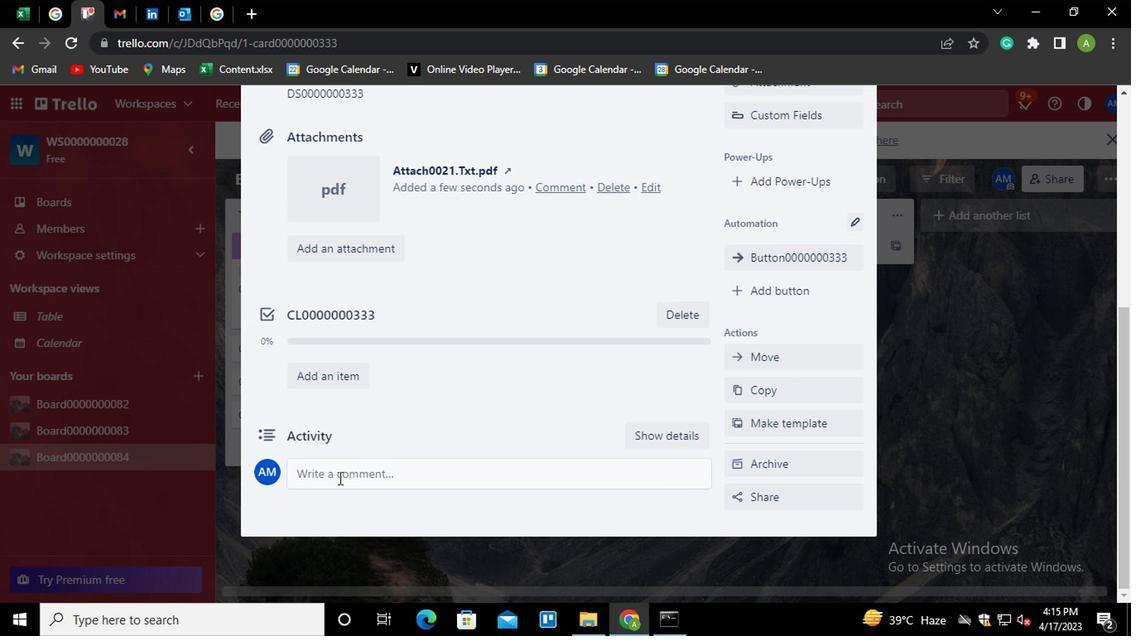 
Action: Mouse pressed left at (334, 472)
Screenshot: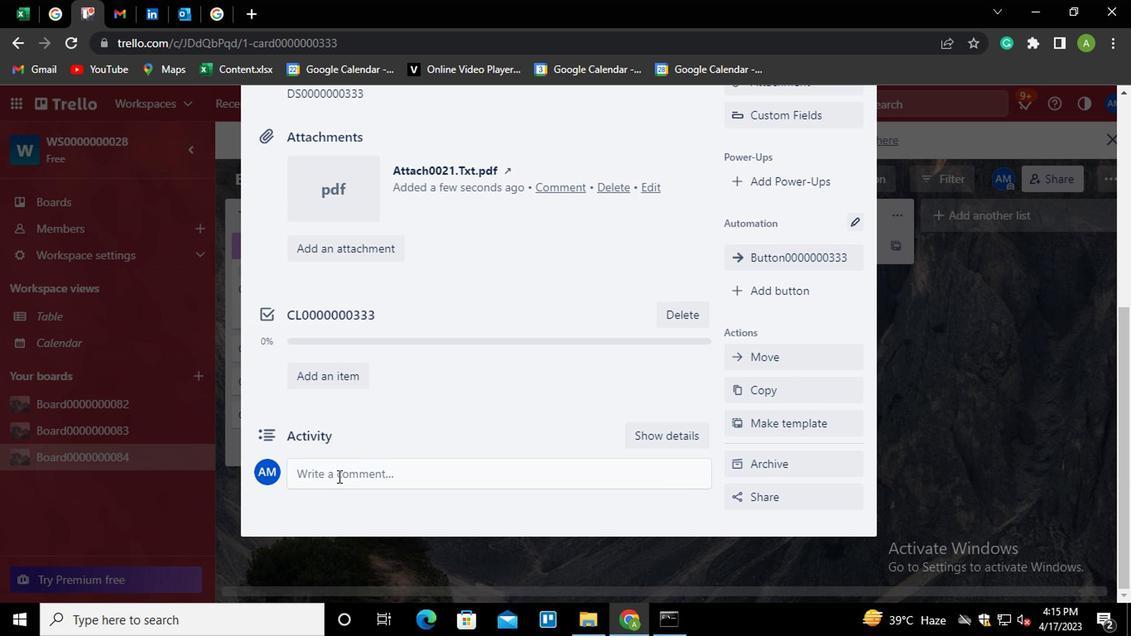 
Action: Mouse moved to (338, 524)
Screenshot: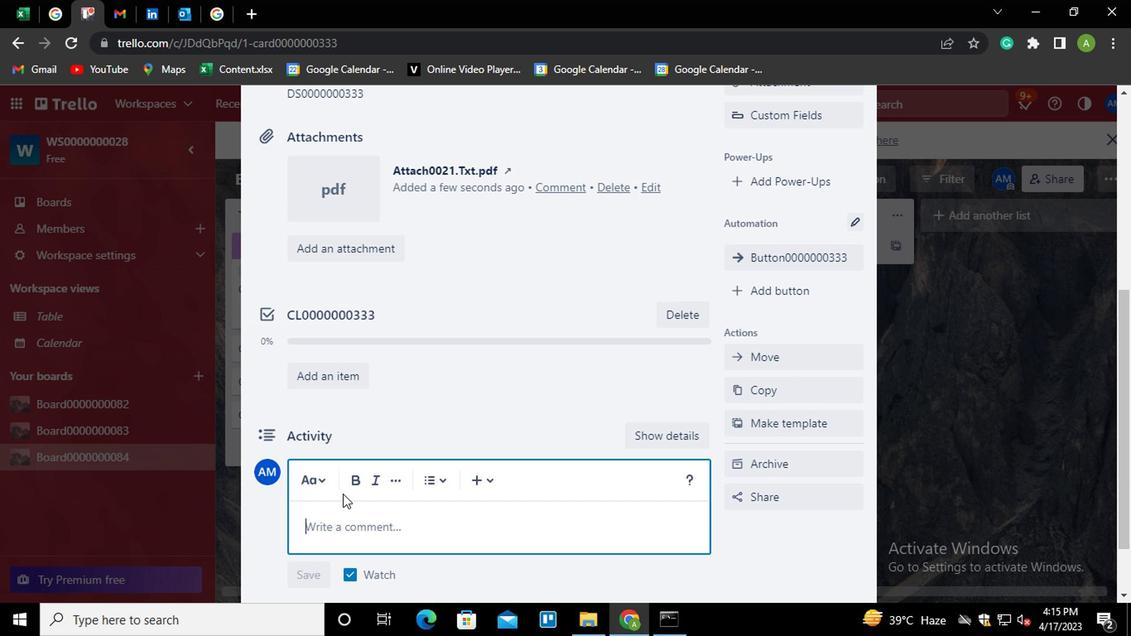 
Action: Key pressed <Key.shift>CM0000000333
Screenshot: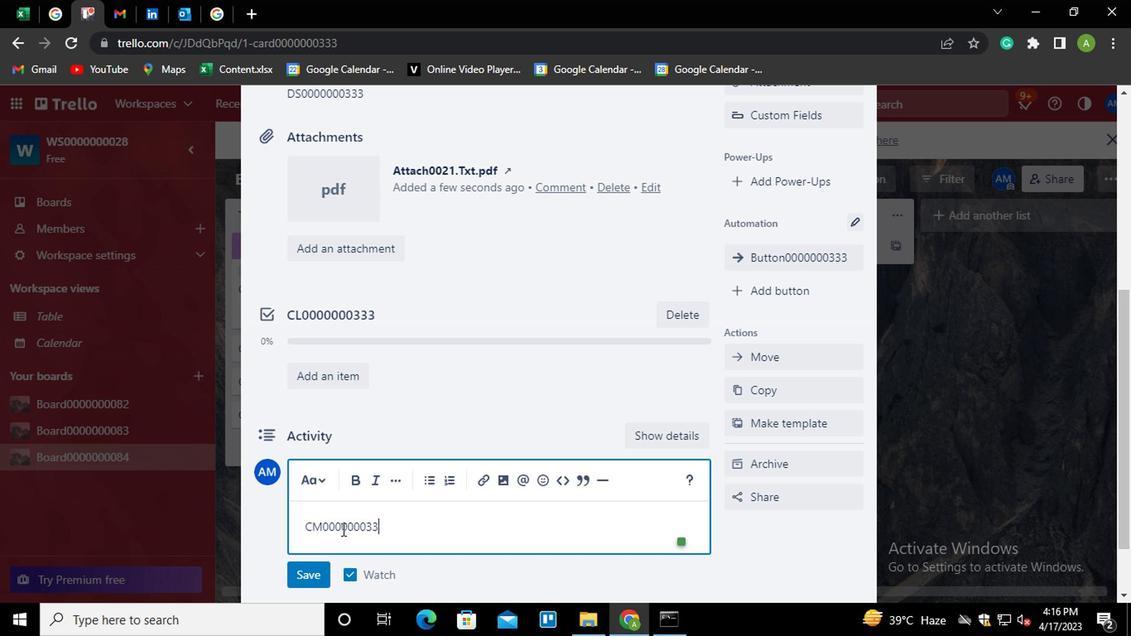 
Action: Mouse moved to (308, 563)
Screenshot: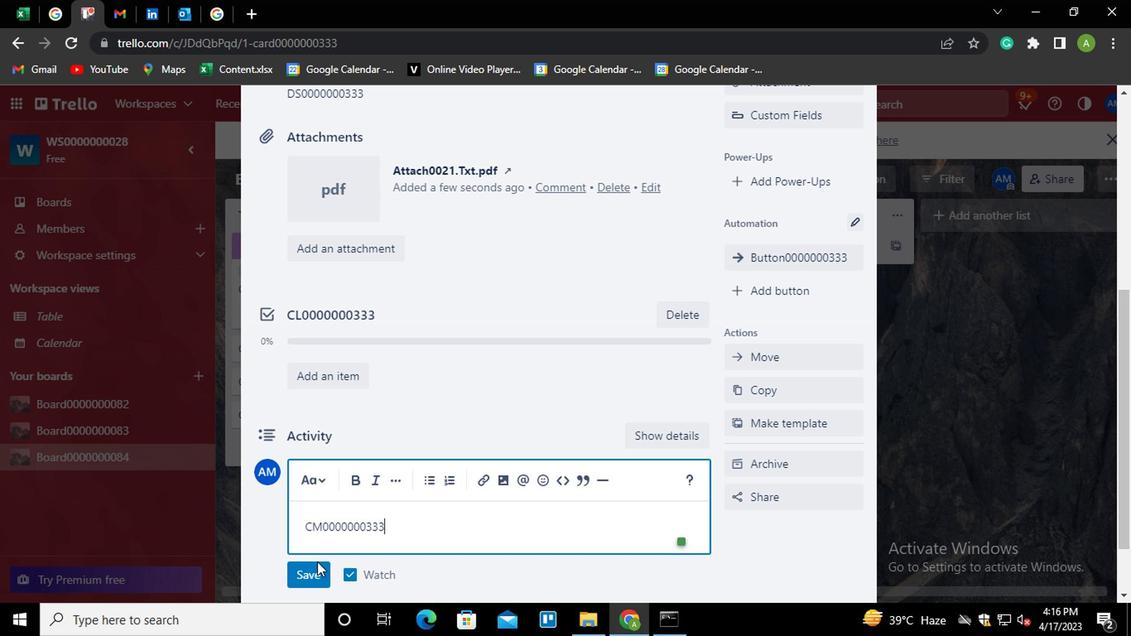 
Action: Mouse pressed left at (308, 563)
Screenshot: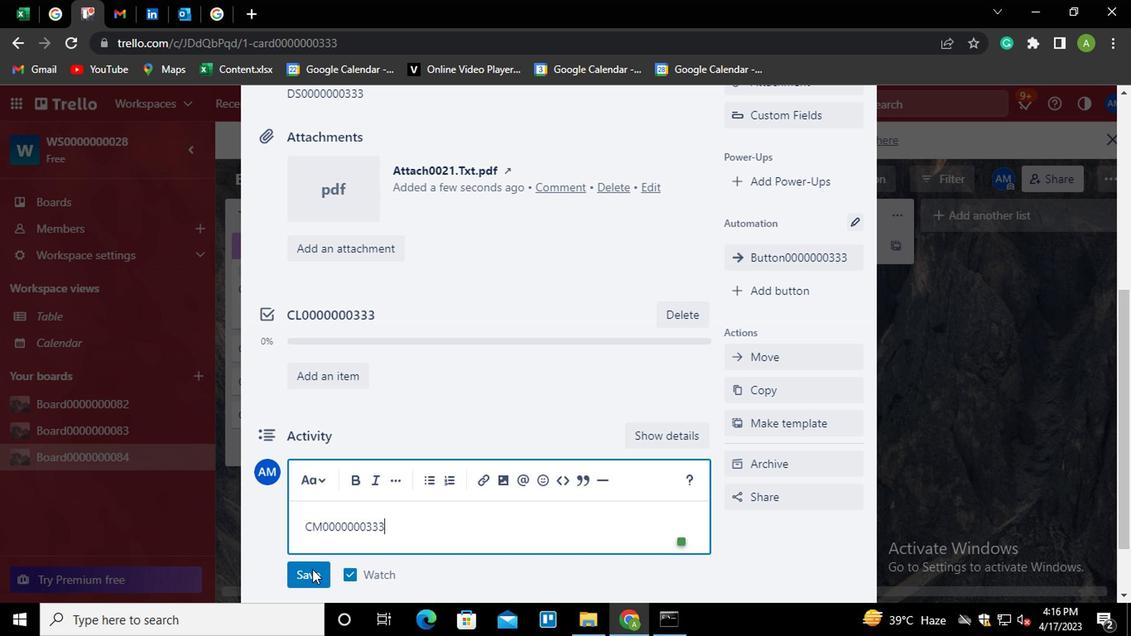 
Action: Mouse moved to (517, 469)
Screenshot: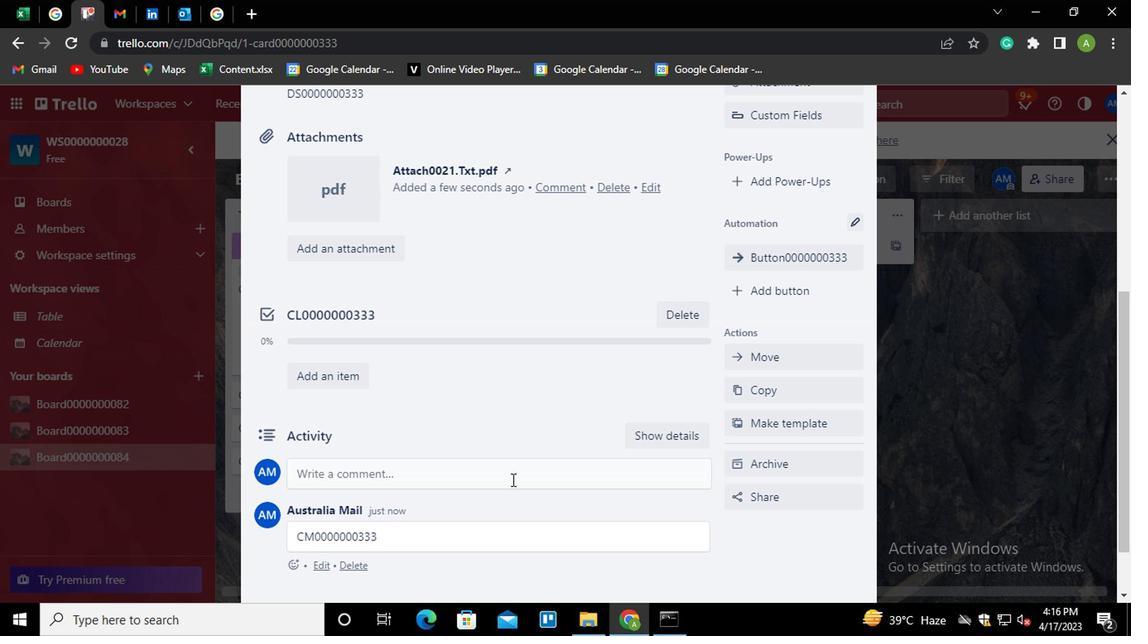 
